 Task: Open Card Public Transportation Review in Board Brand Identity Development to Workspace Grant Writing and add a team member Softage.2@softage.net, a label Yellow, a checklist Confectionery, an attachment from your google drive, a color Yellow and finally, add a card description 'Conduct customer research for new service' and a comment 'Let us approach this task with a sense of creativity and innovation, looking for new and unique solutions to the challenges it presents.'. Add a start date 'Jan 02, 1900' with a due date 'Jan 09, 1900'
Action: Mouse moved to (238, 154)
Screenshot: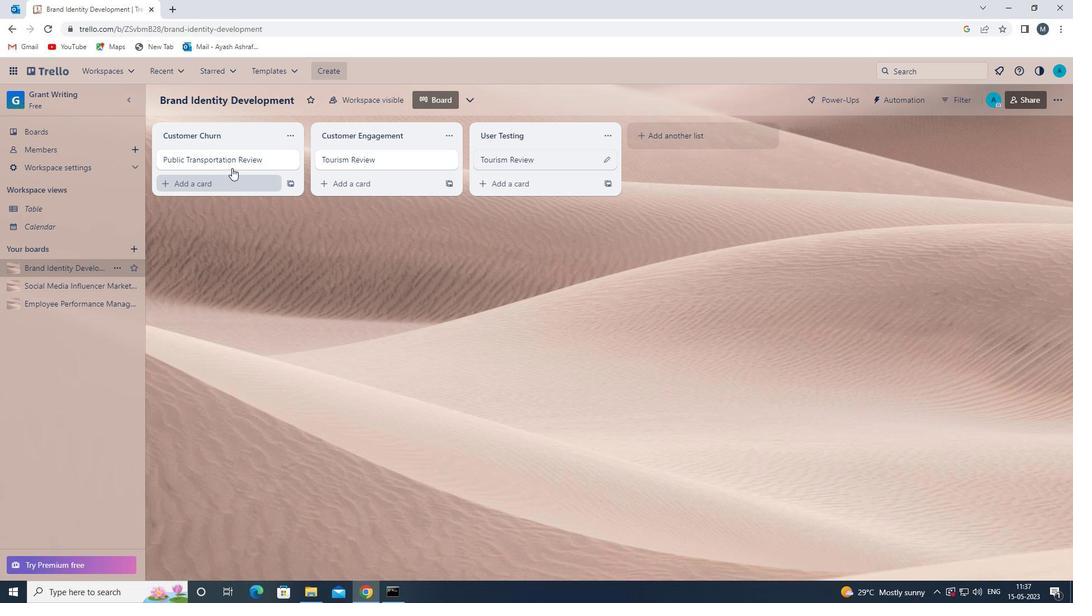 
Action: Mouse pressed left at (238, 154)
Screenshot: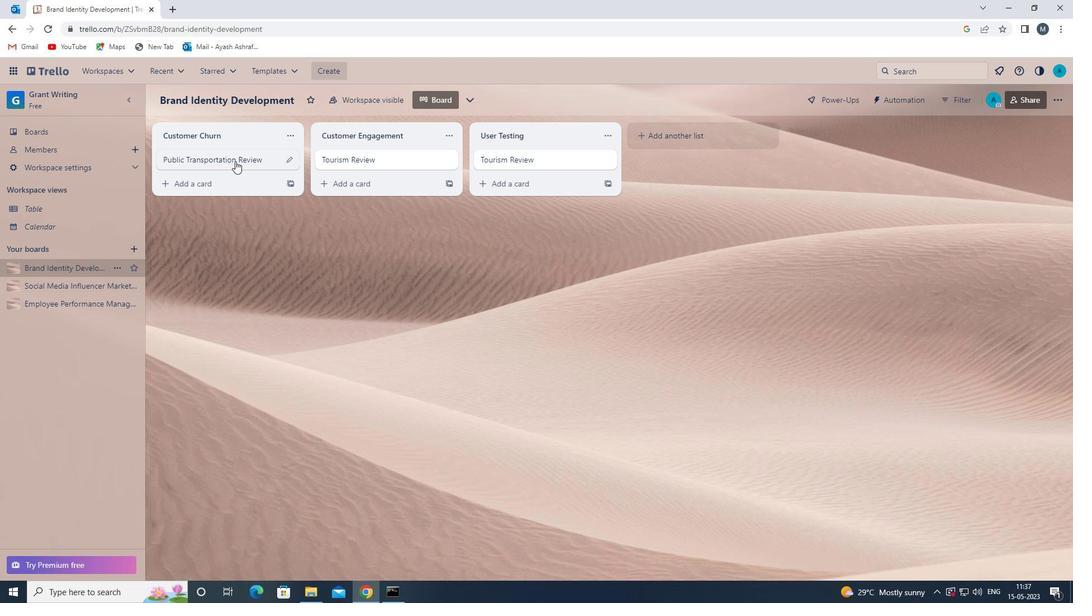 
Action: Mouse moved to (676, 162)
Screenshot: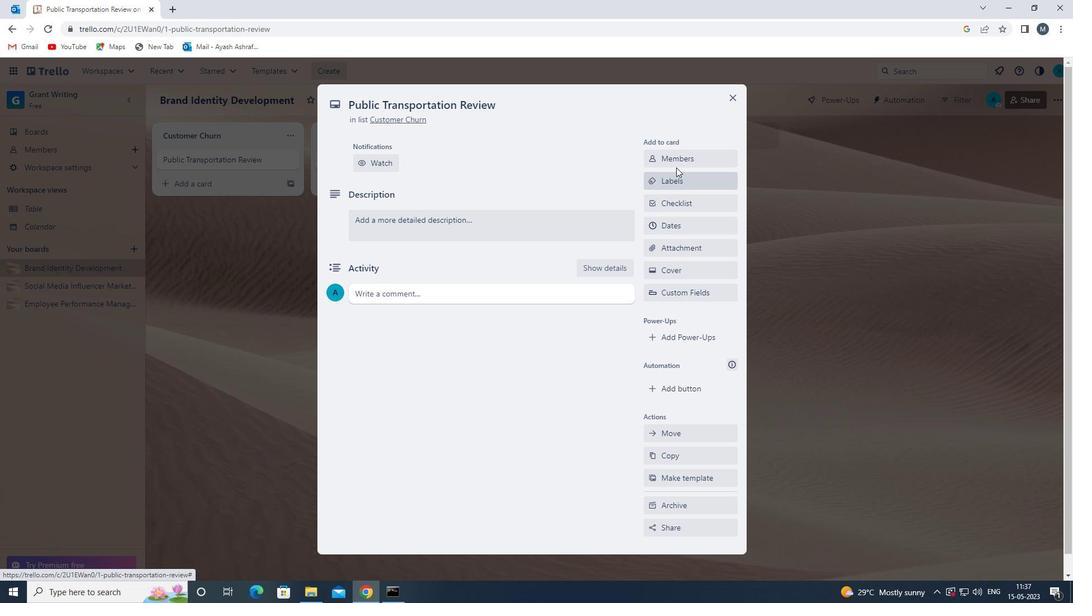 
Action: Mouse pressed left at (676, 162)
Screenshot: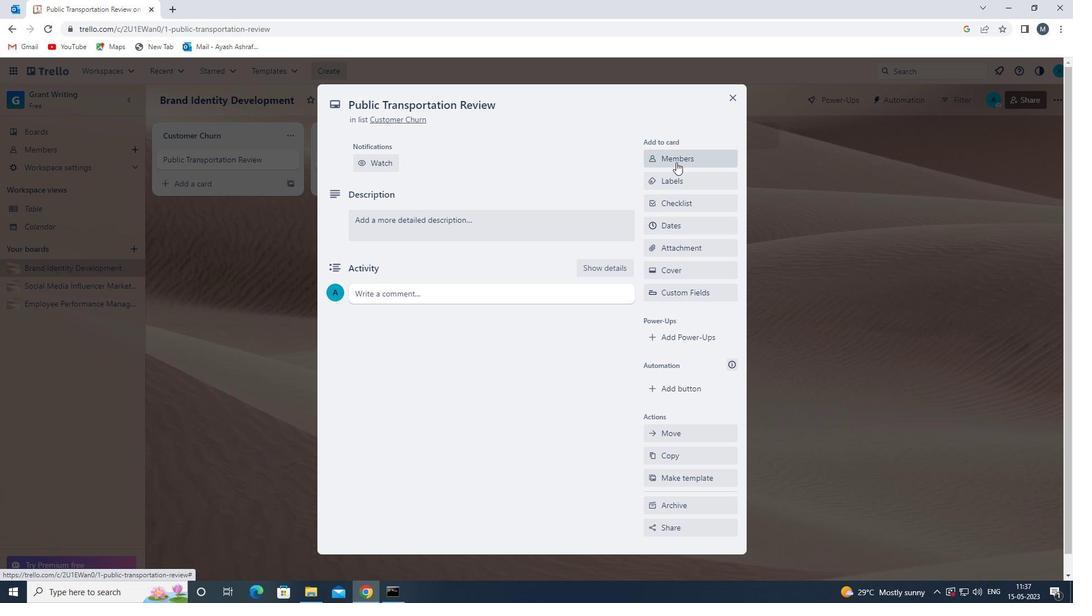 
Action: Key pressed s
Screenshot: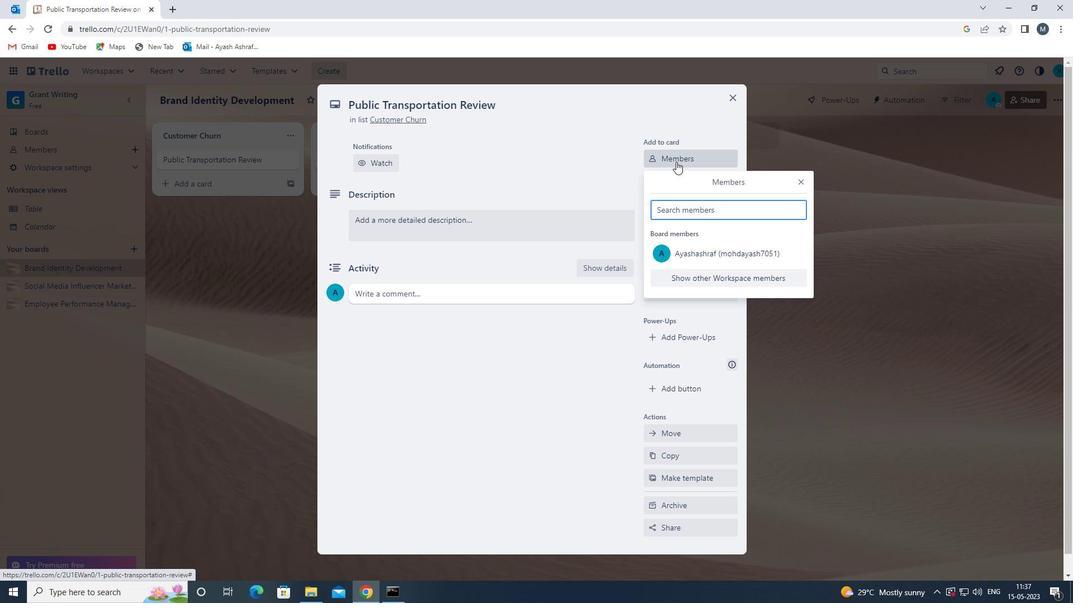 
Action: Mouse moved to (705, 340)
Screenshot: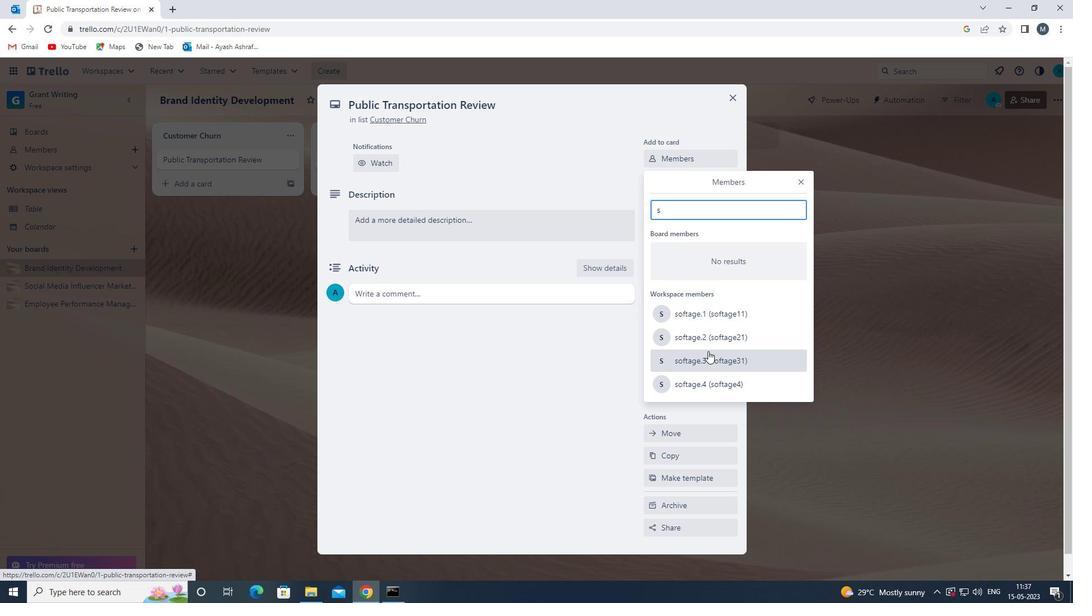 
Action: Mouse pressed left at (705, 340)
Screenshot: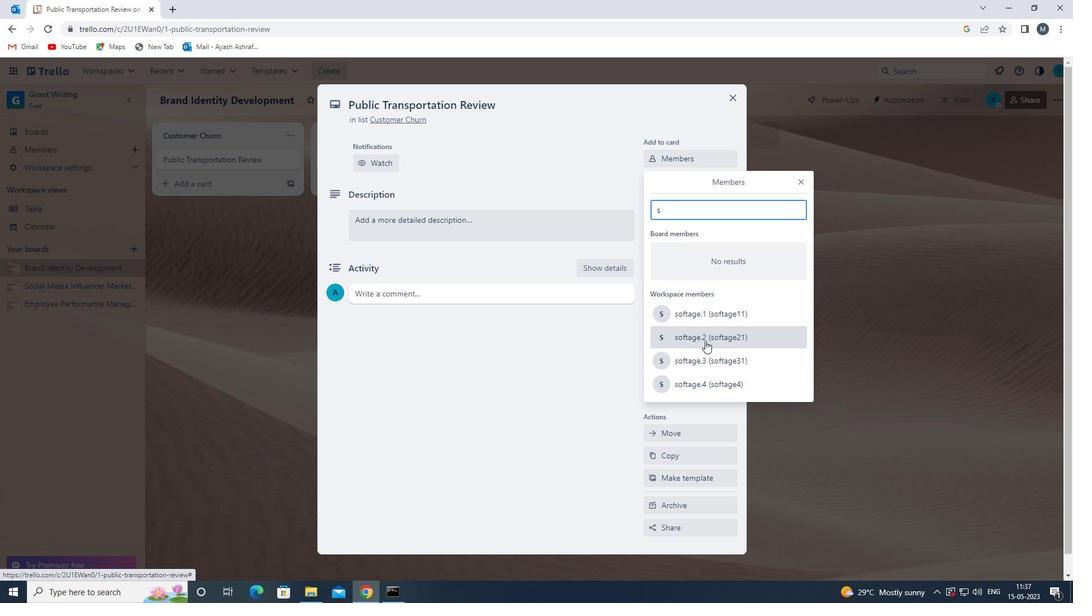 
Action: Mouse moved to (798, 179)
Screenshot: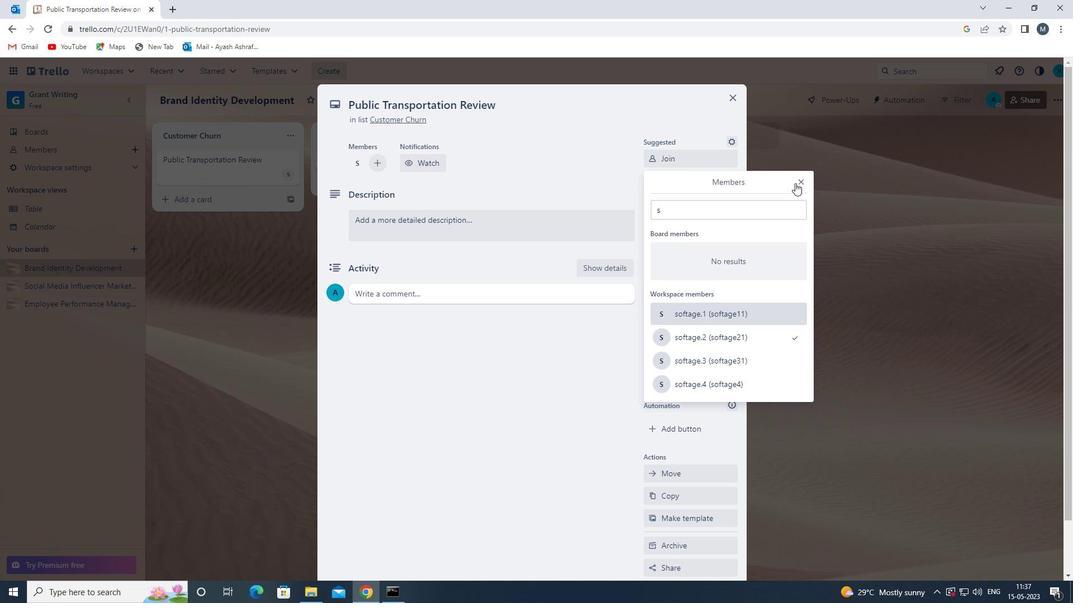
Action: Mouse pressed left at (798, 179)
Screenshot: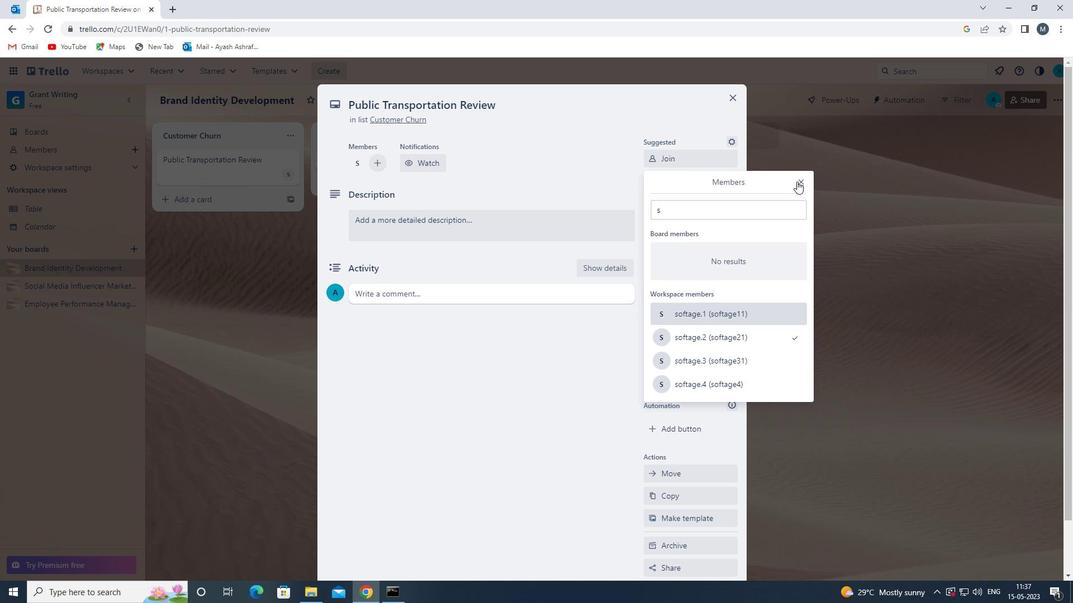 
Action: Mouse moved to (692, 225)
Screenshot: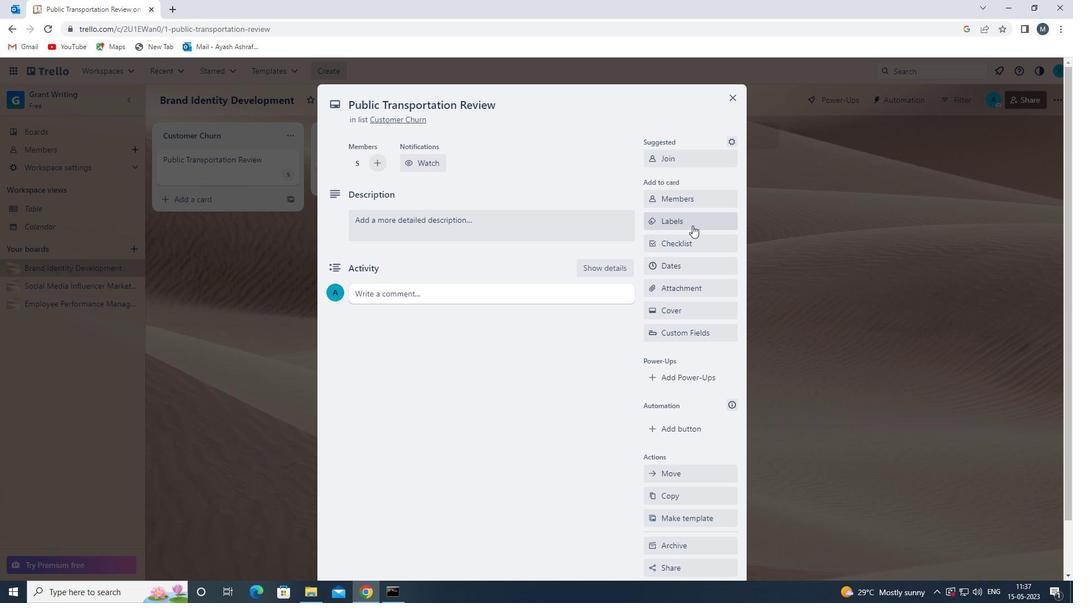 
Action: Mouse pressed left at (692, 225)
Screenshot: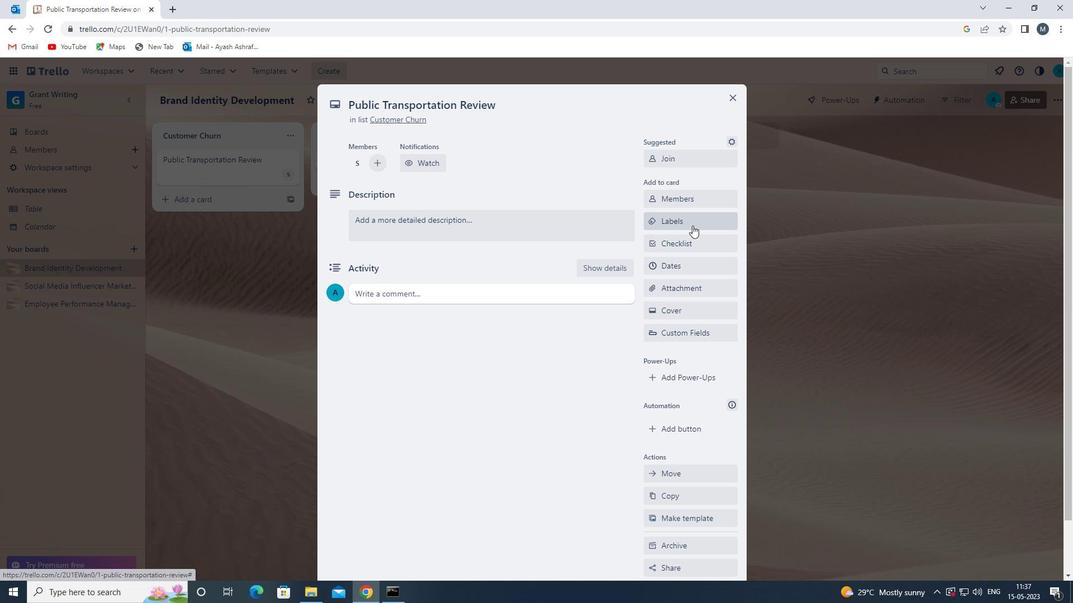 
Action: Mouse moved to (710, 330)
Screenshot: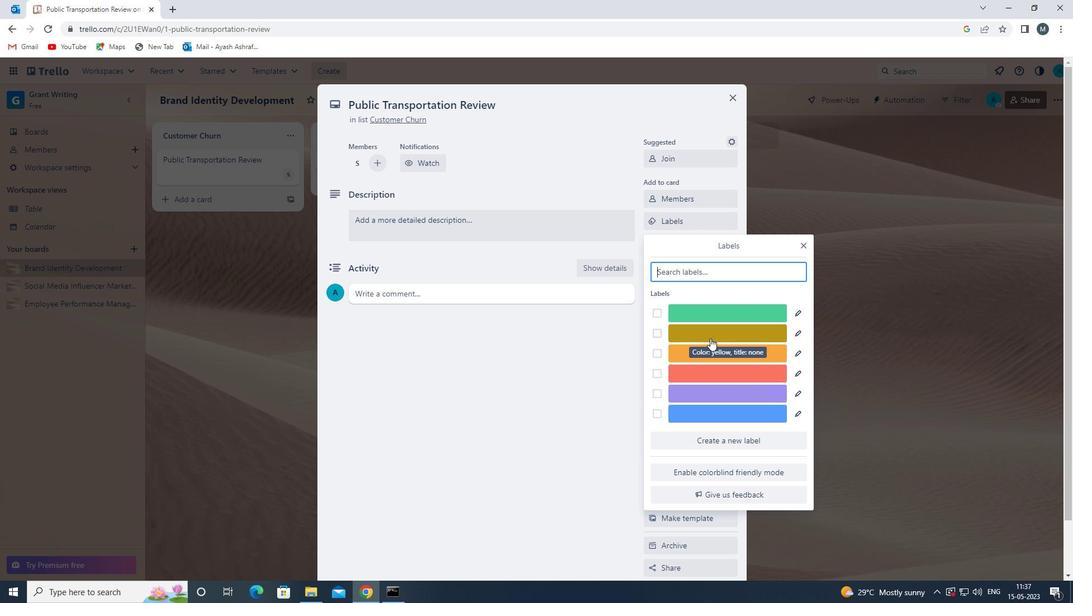
Action: Mouse pressed left at (710, 330)
Screenshot: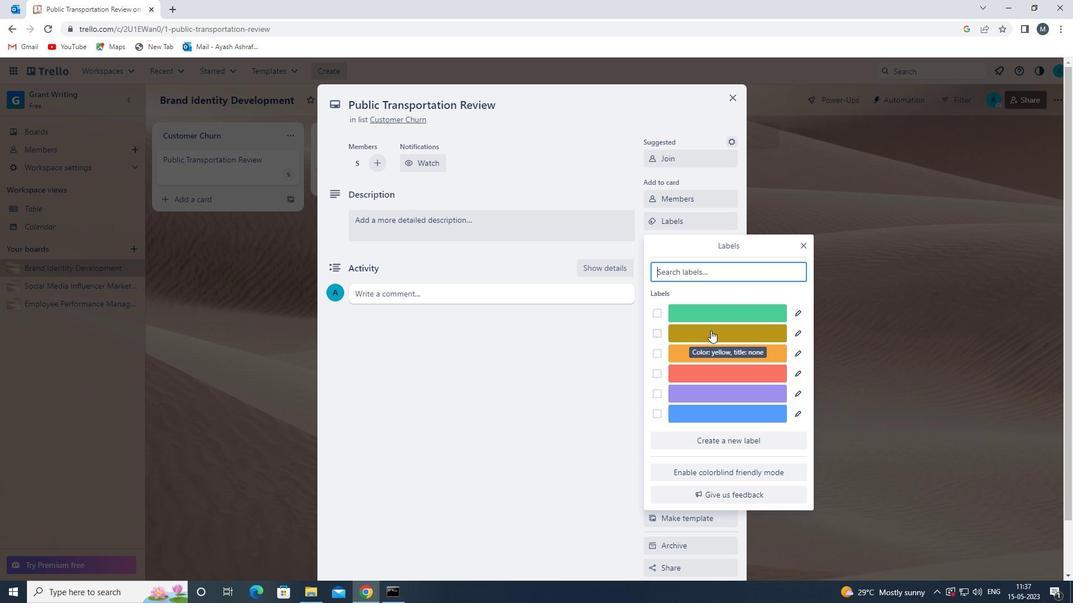 
Action: Mouse moved to (807, 247)
Screenshot: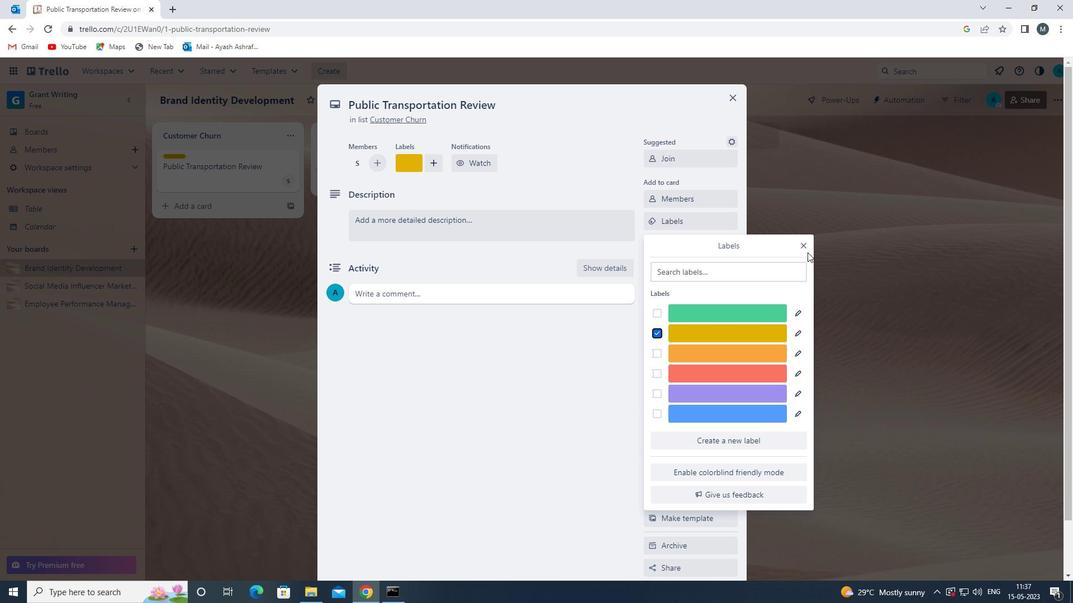
Action: Mouse pressed left at (807, 247)
Screenshot: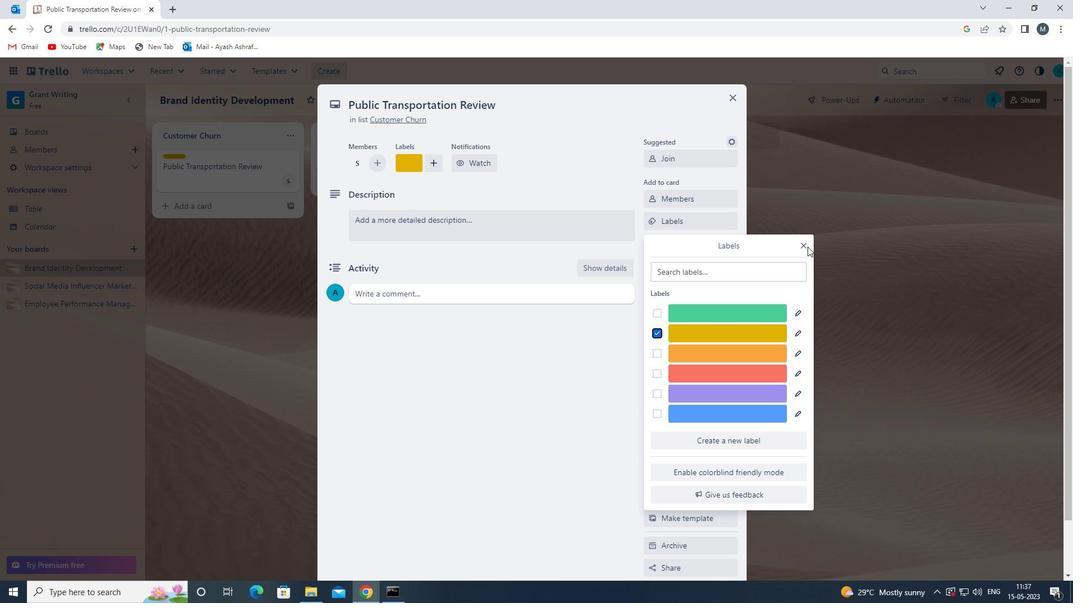 
Action: Mouse moved to (802, 247)
Screenshot: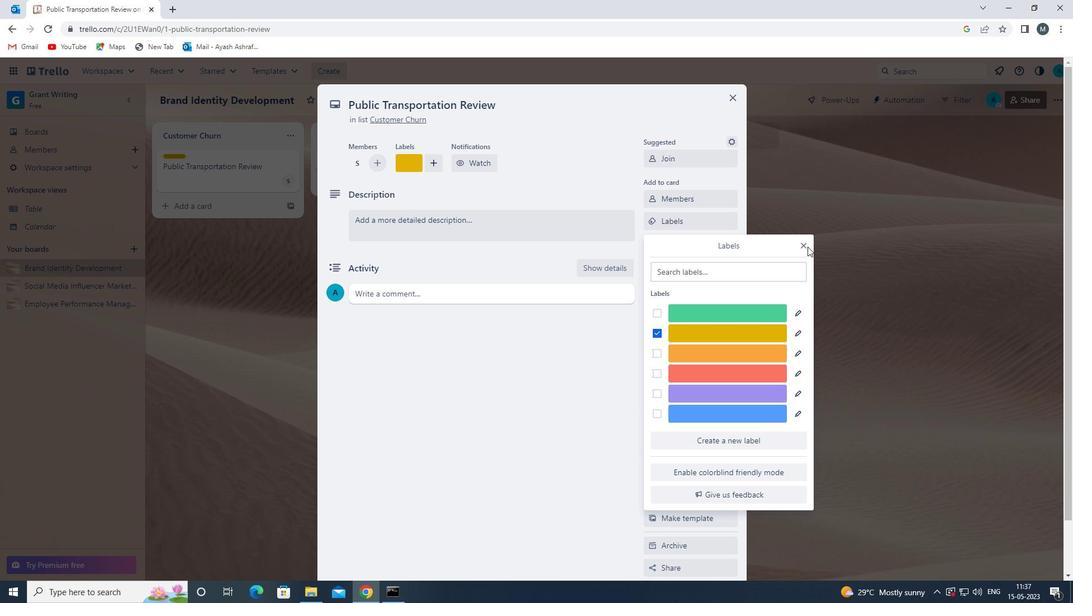 
Action: Mouse pressed left at (802, 247)
Screenshot: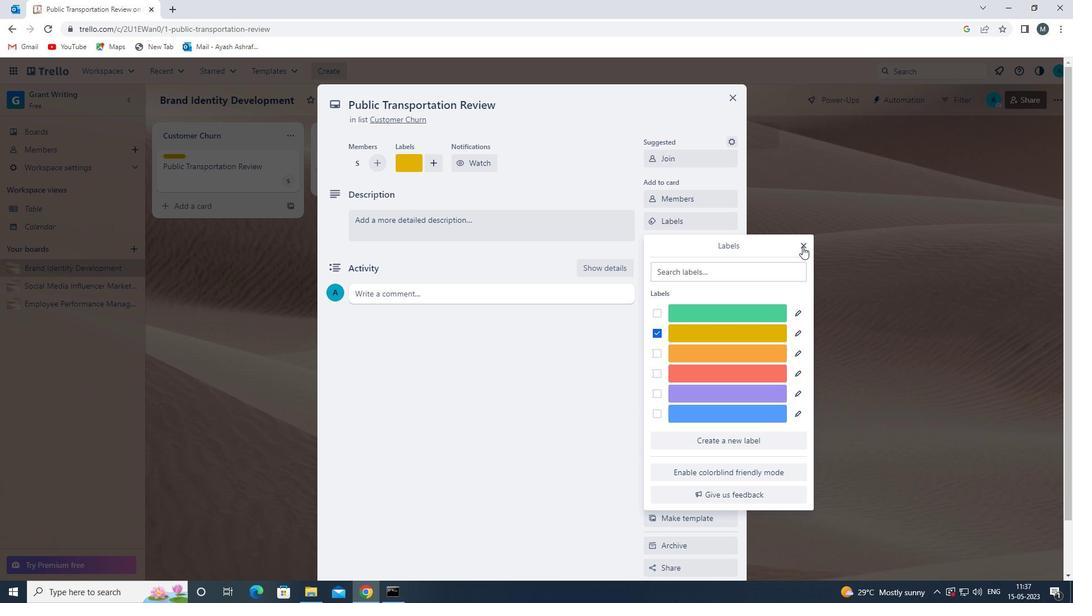 
Action: Mouse moved to (668, 247)
Screenshot: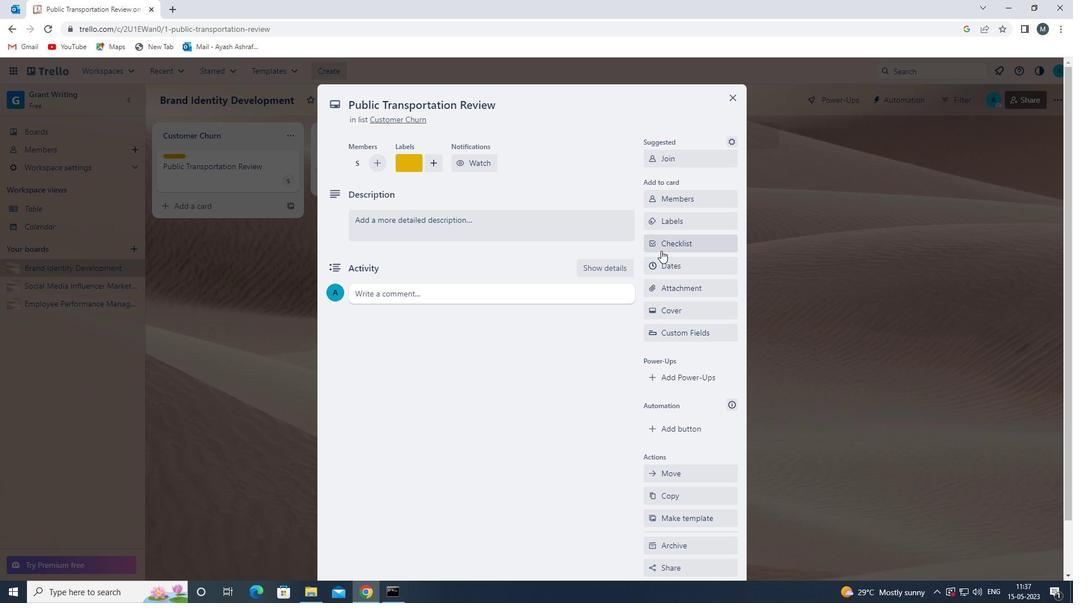 
Action: Mouse pressed left at (668, 247)
Screenshot: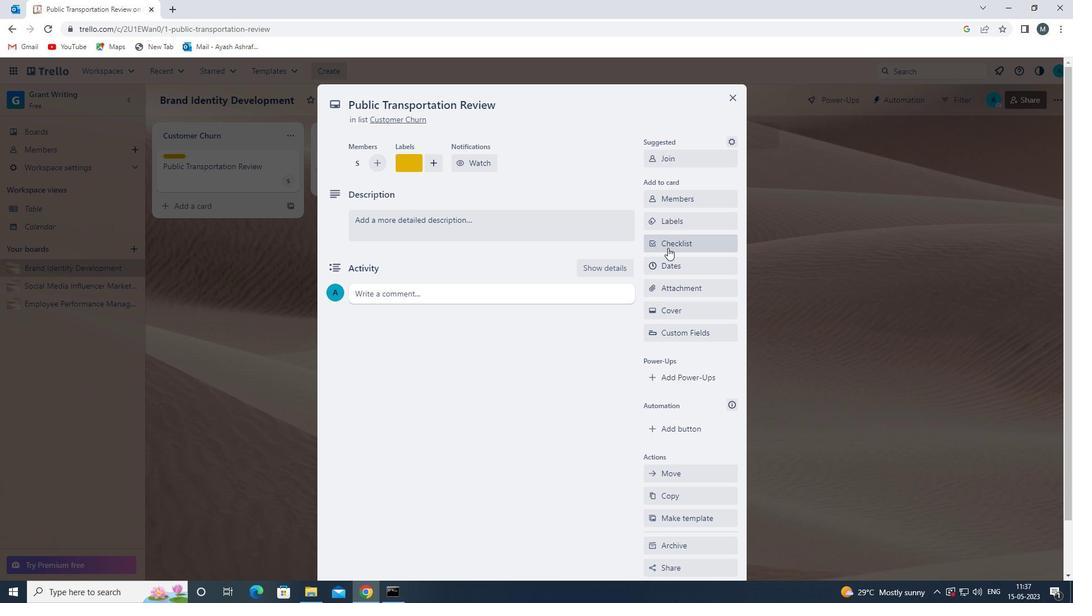 
Action: Key pressed <Key.shift><Key.shift><Key.shift>CONFECTIONERY<Key.space>
Screenshot: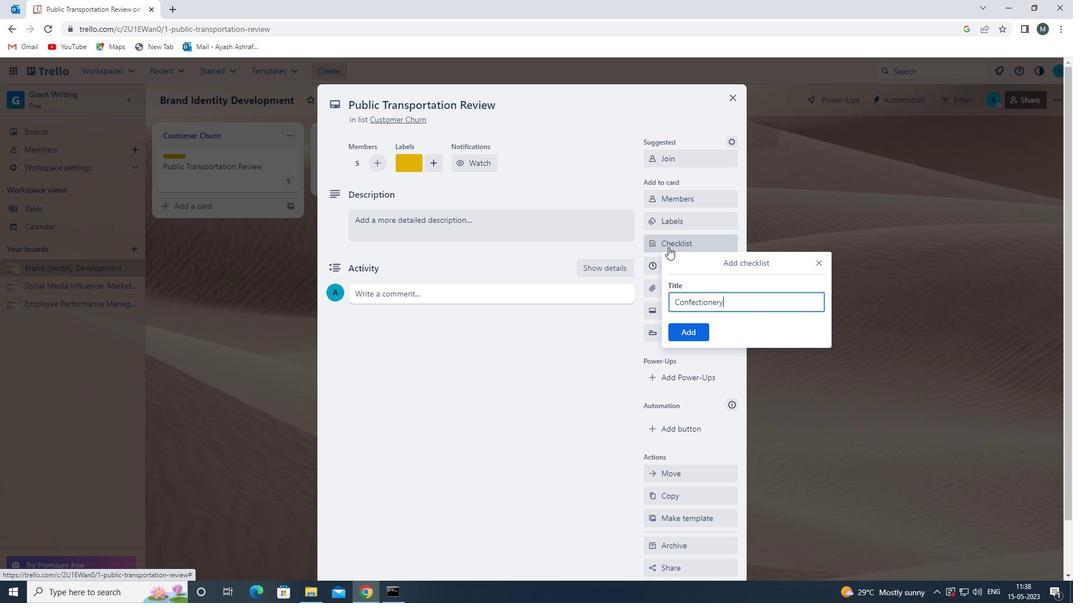 
Action: Mouse moved to (686, 336)
Screenshot: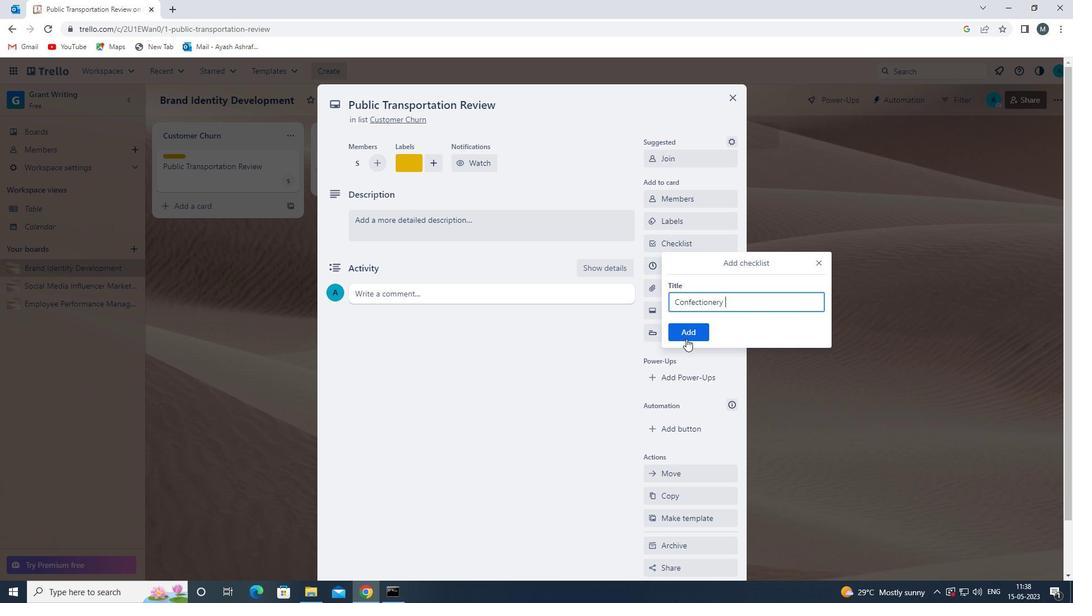
Action: Mouse pressed left at (686, 336)
Screenshot: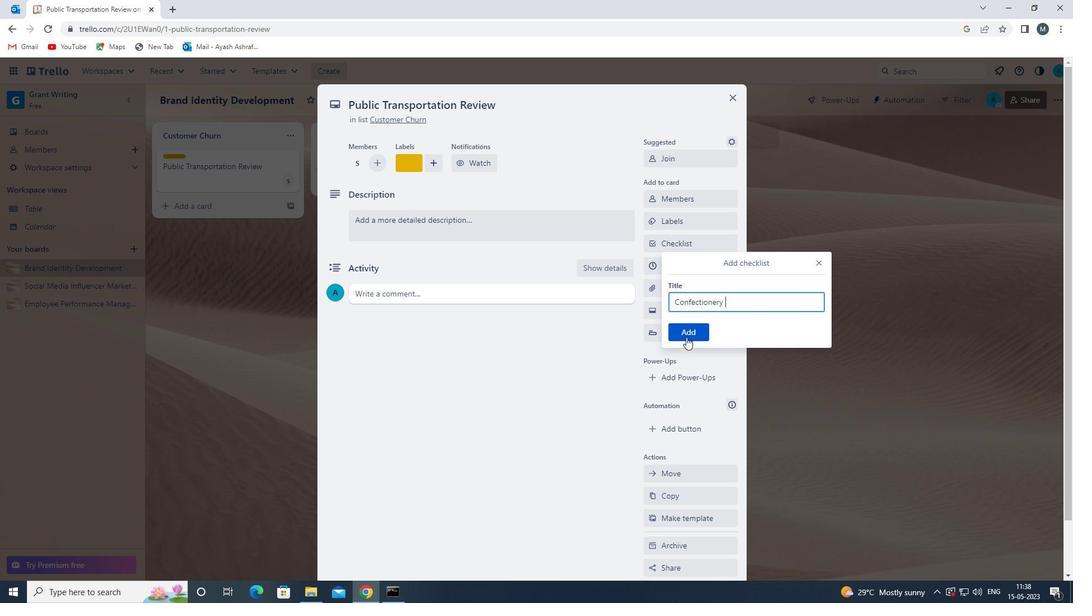 
Action: Mouse moved to (681, 289)
Screenshot: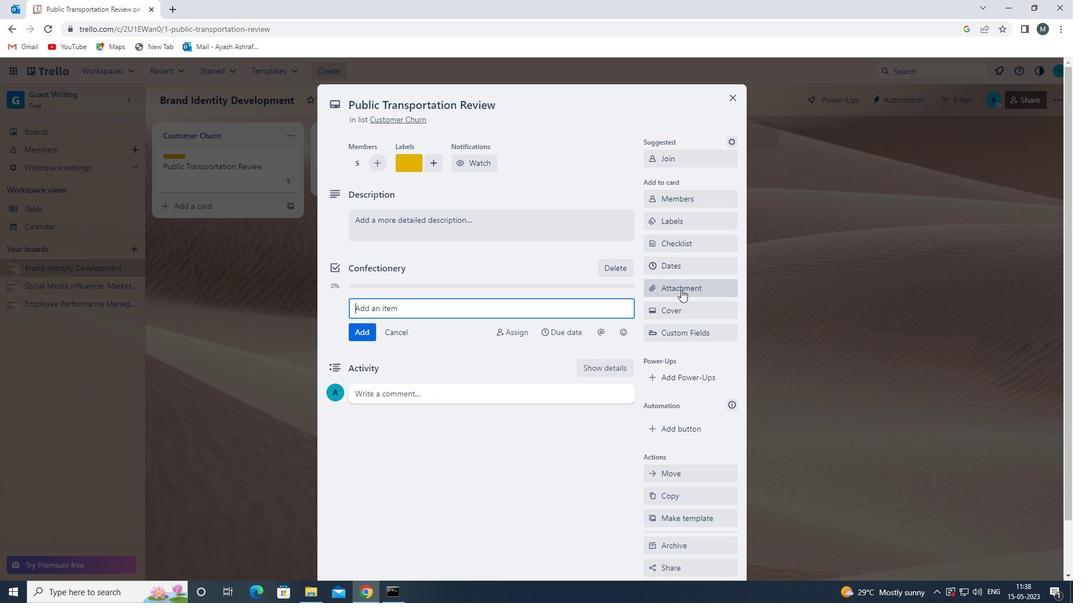 
Action: Mouse pressed left at (681, 289)
Screenshot: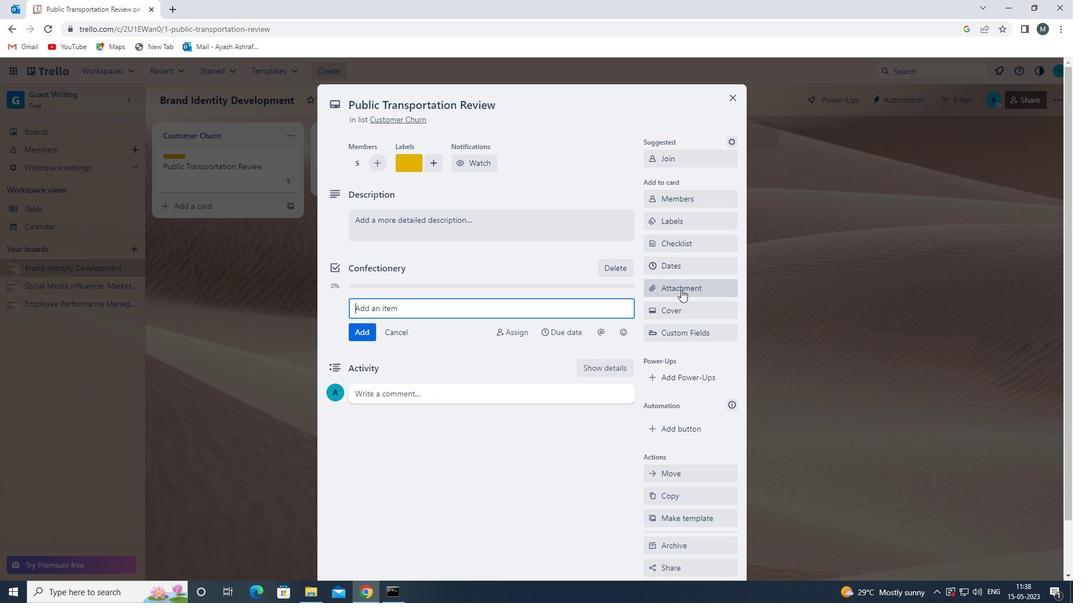 
Action: Mouse moved to (695, 380)
Screenshot: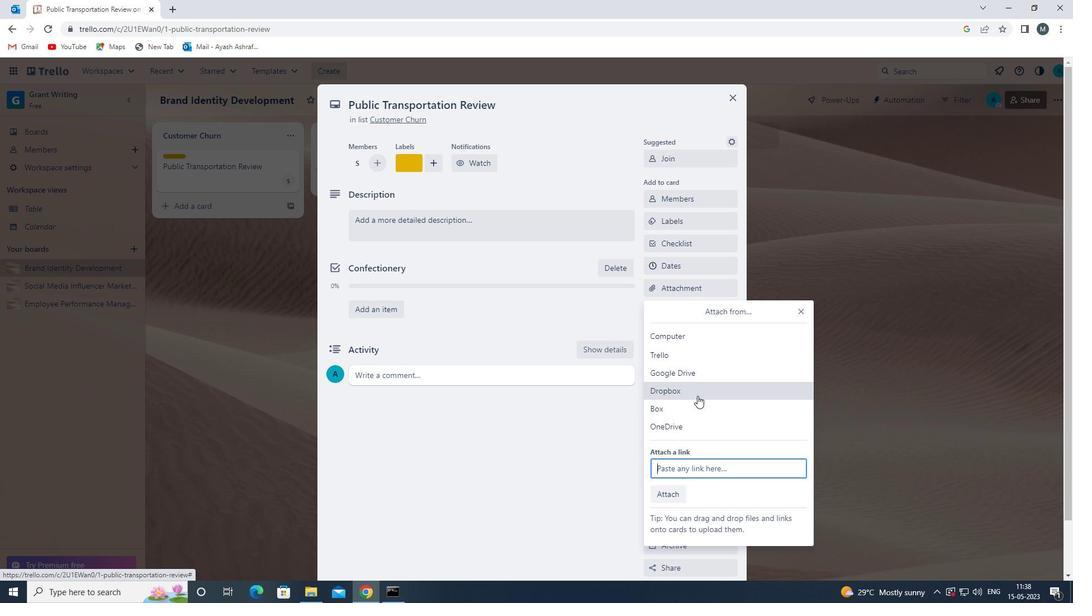 
Action: Mouse pressed left at (695, 380)
Screenshot: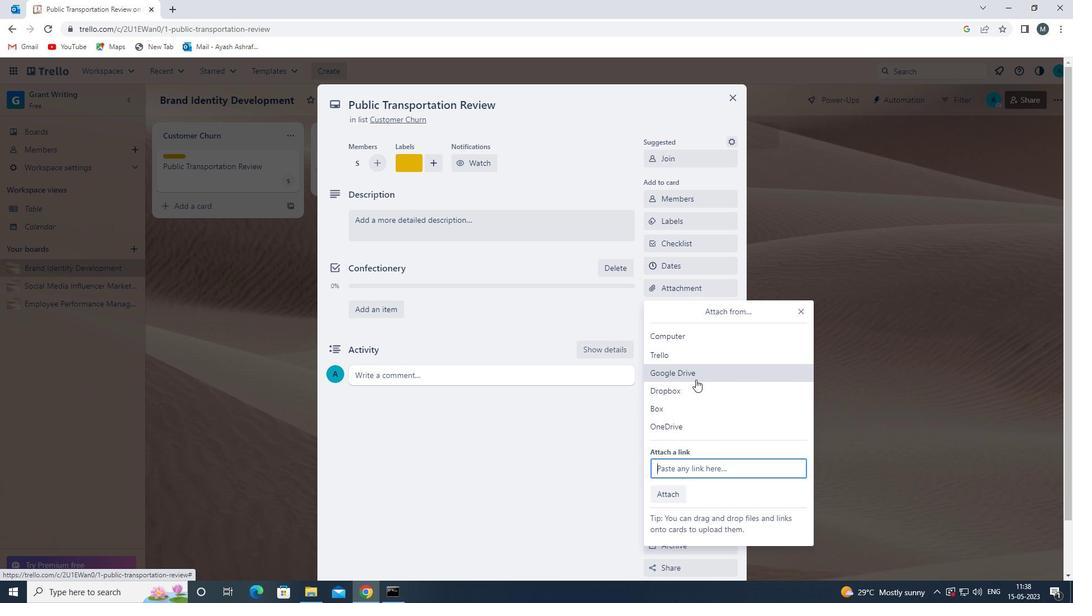 
Action: Mouse moved to (304, 285)
Screenshot: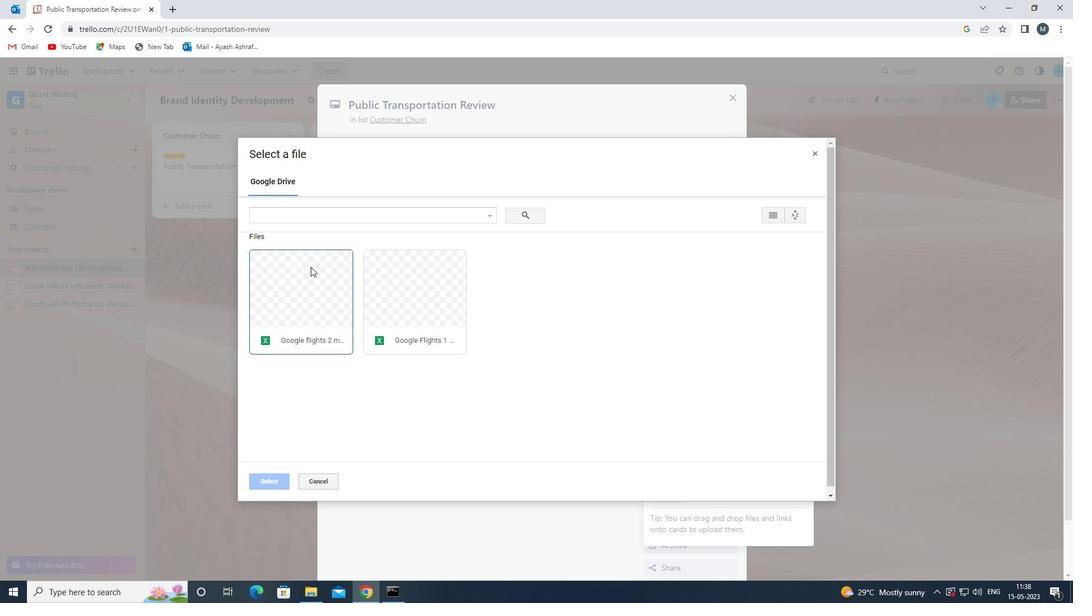 
Action: Mouse pressed left at (304, 285)
Screenshot: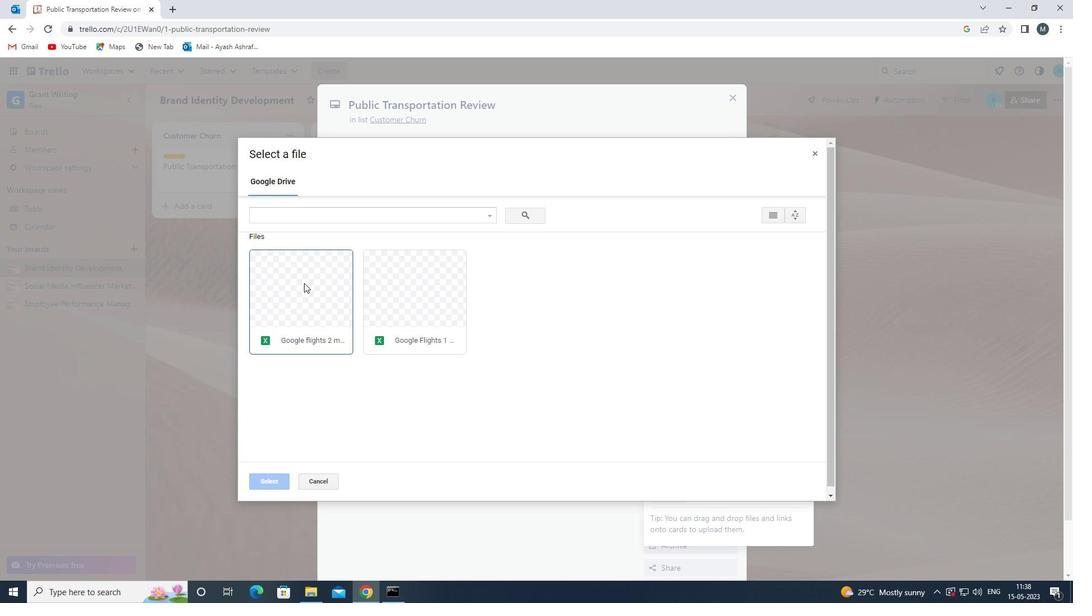 
Action: Mouse moved to (275, 482)
Screenshot: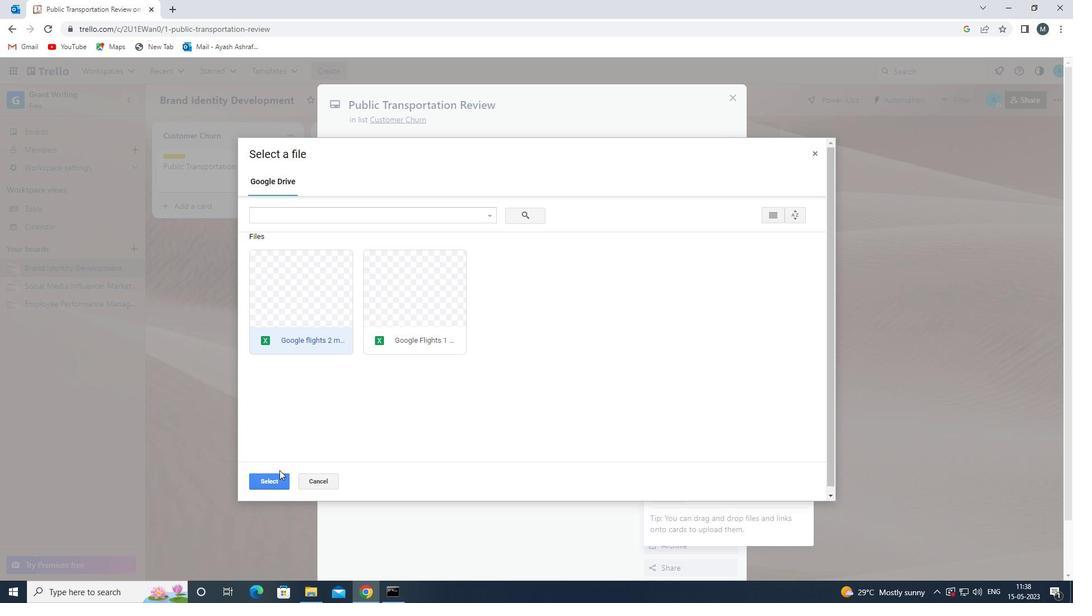 
Action: Mouse pressed left at (275, 482)
Screenshot: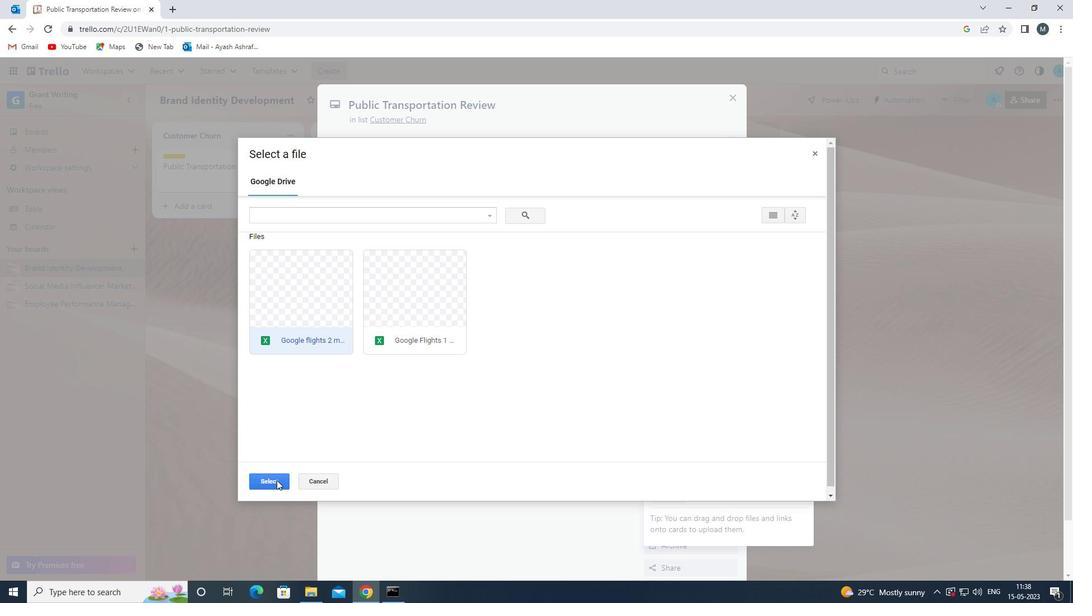 
Action: Mouse moved to (682, 312)
Screenshot: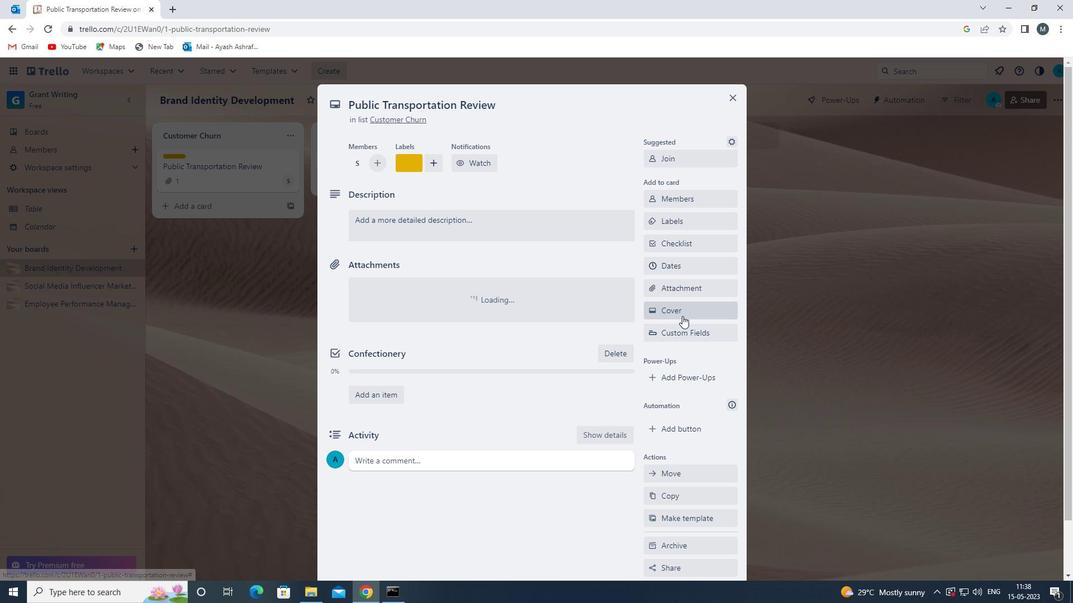 
Action: Mouse pressed left at (682, 312)
Screenshot: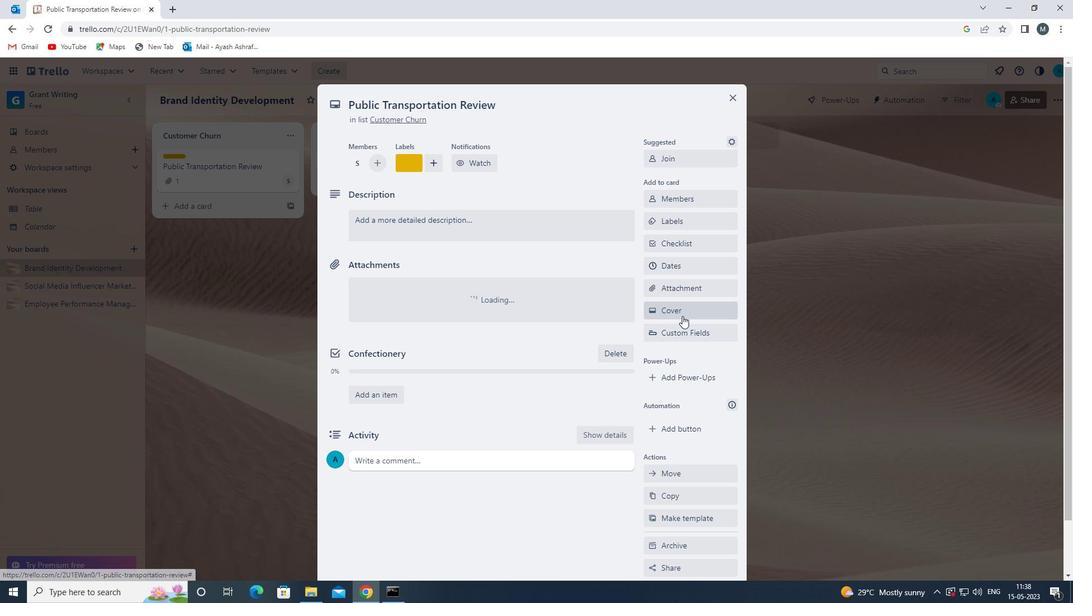 
Action: Mouse moved to (691, 355)
Screenshot: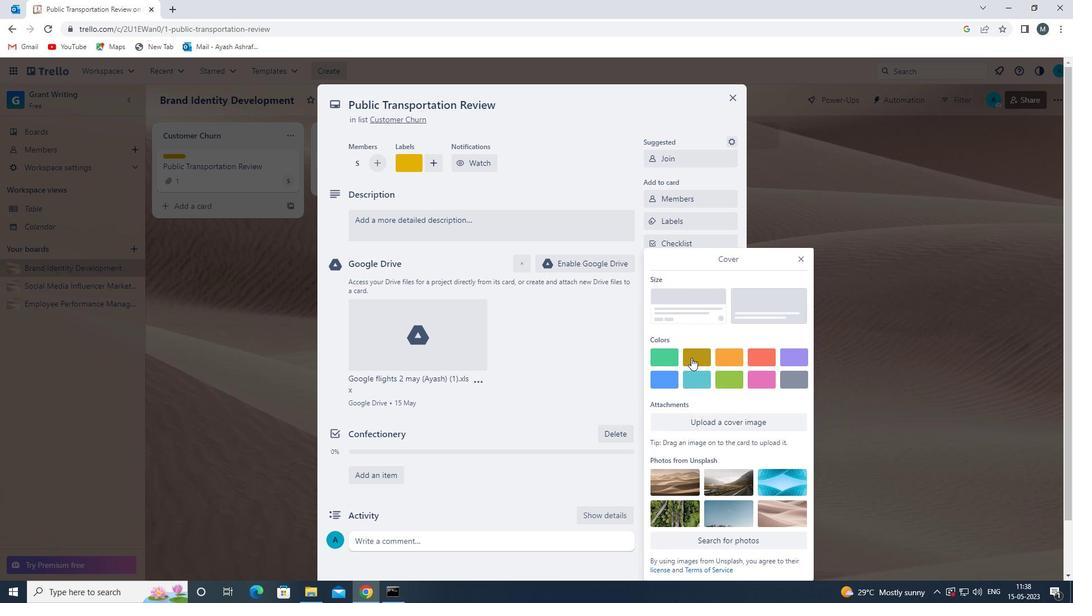 
Action: Mouse pressed left at (691, 355)
Screenshot: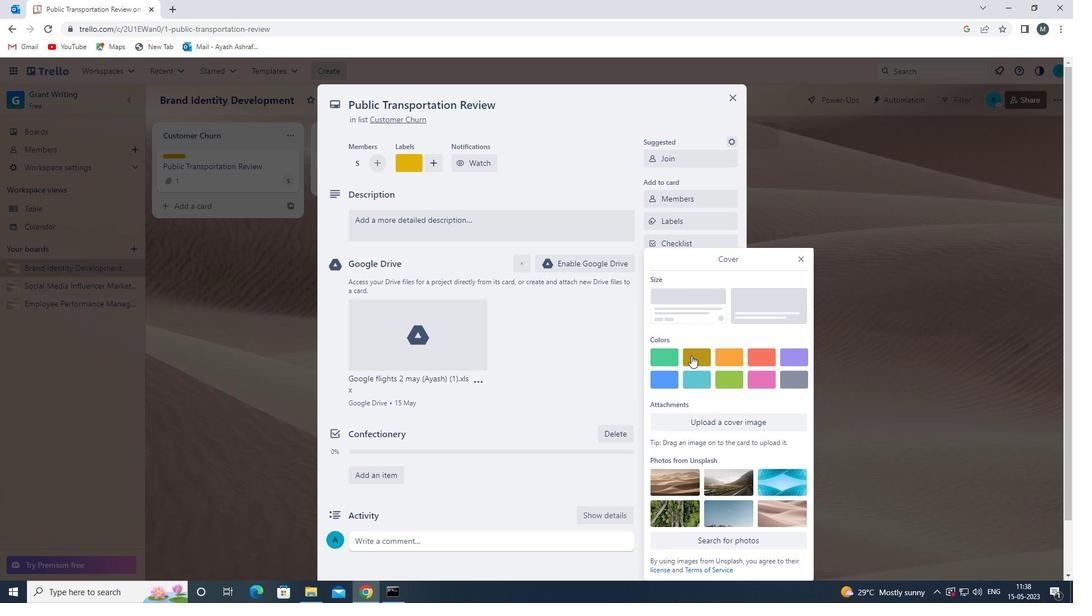 
Action: Mouse moved to (801, 239)
Screenshot: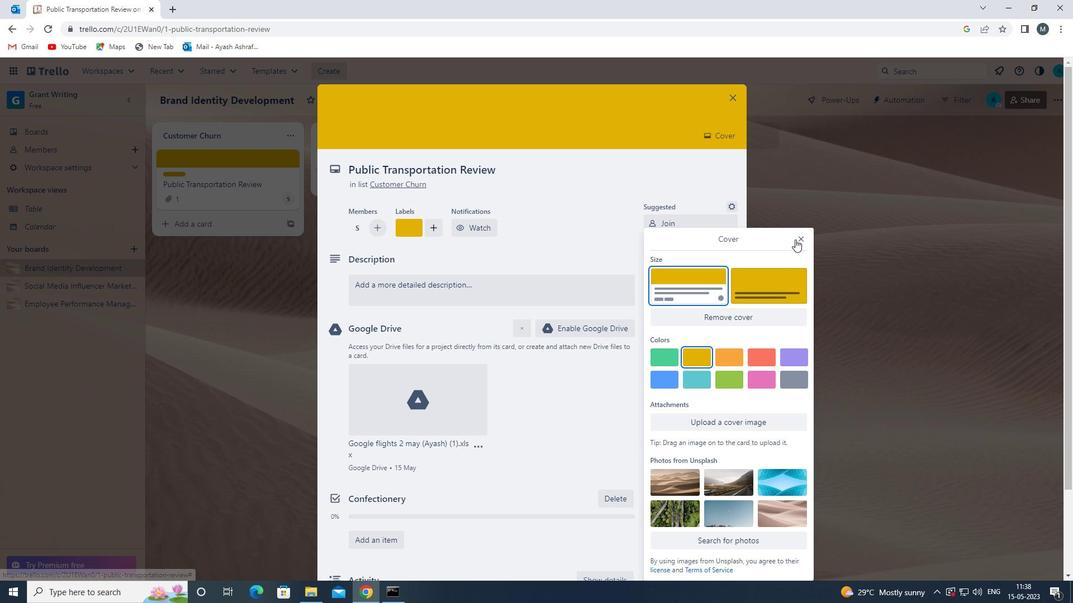 
Action: Mouse pressed left at (801, 239)
Screenshot: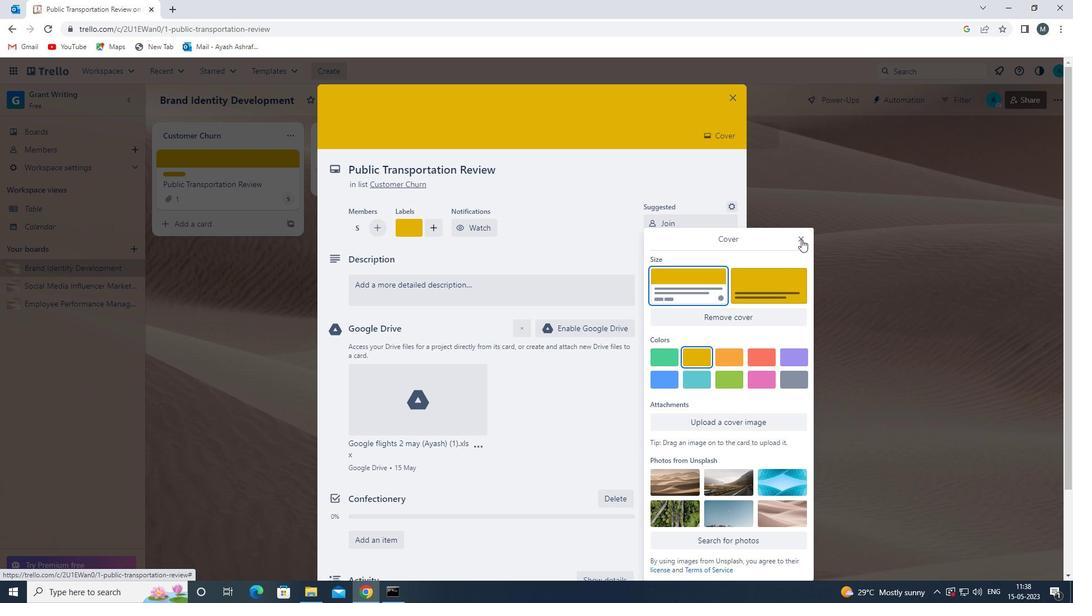 
Action: Mouse moved to (406, 287)
Screenshot: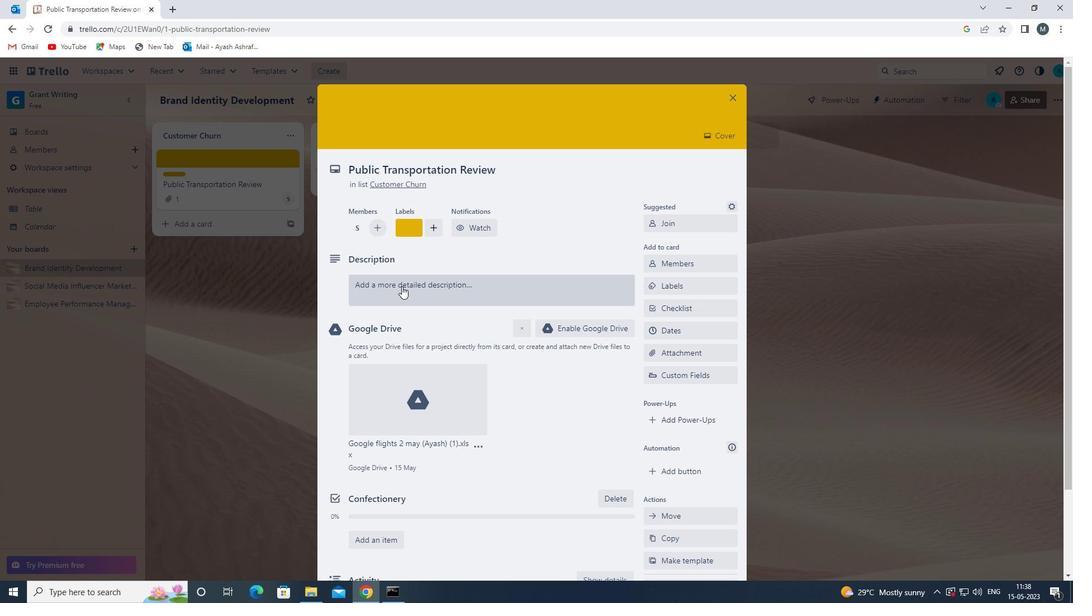 
Action: Mouse pressed left at (406, 287)
Screenshot: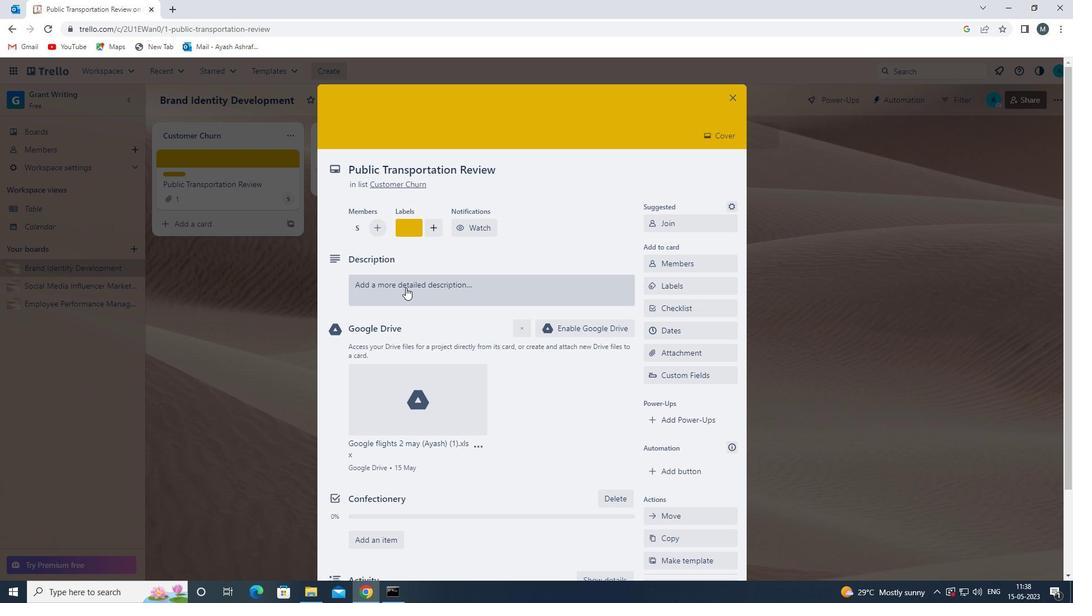 
Action: Mouse moved to (404, 331)
Screenshot: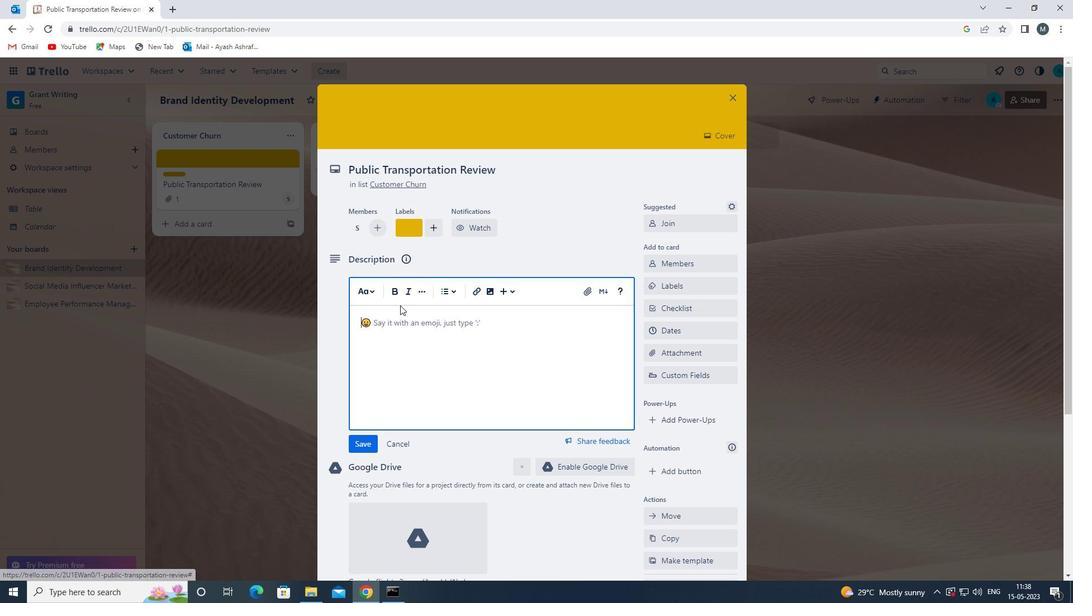 
Action: Mouse pressed left at (404, 331)
Screenshot: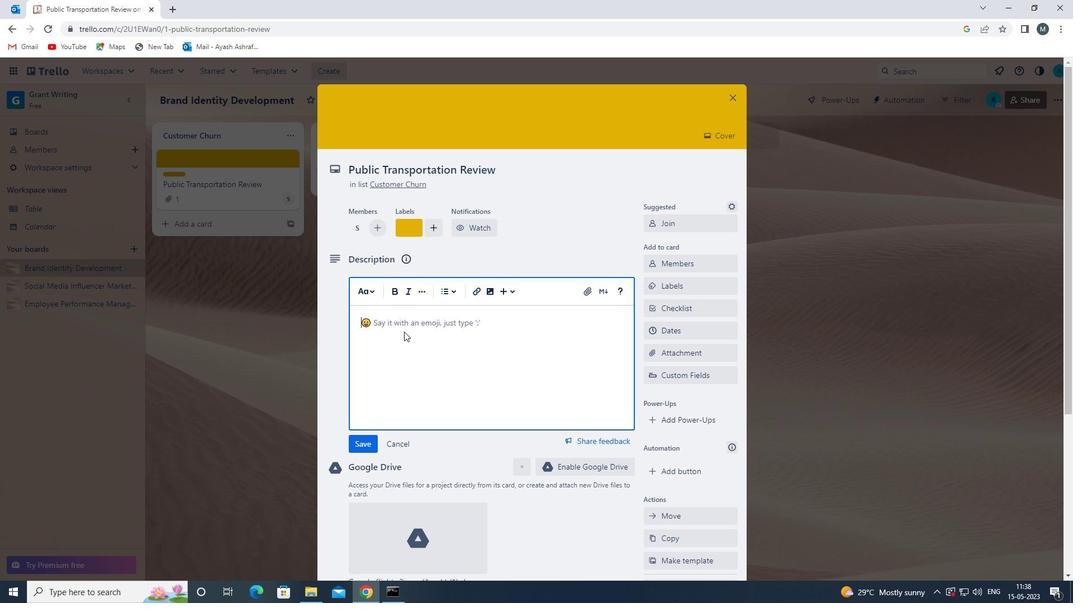 
Action: Key pressed <Key.shift>CONDUCT<Key.space>CUSTOMER<Key.space>RESEARCH<Key.space>FOR<Key.space>NEW<Key.space>SERVICE<Key.space>
Screenshot: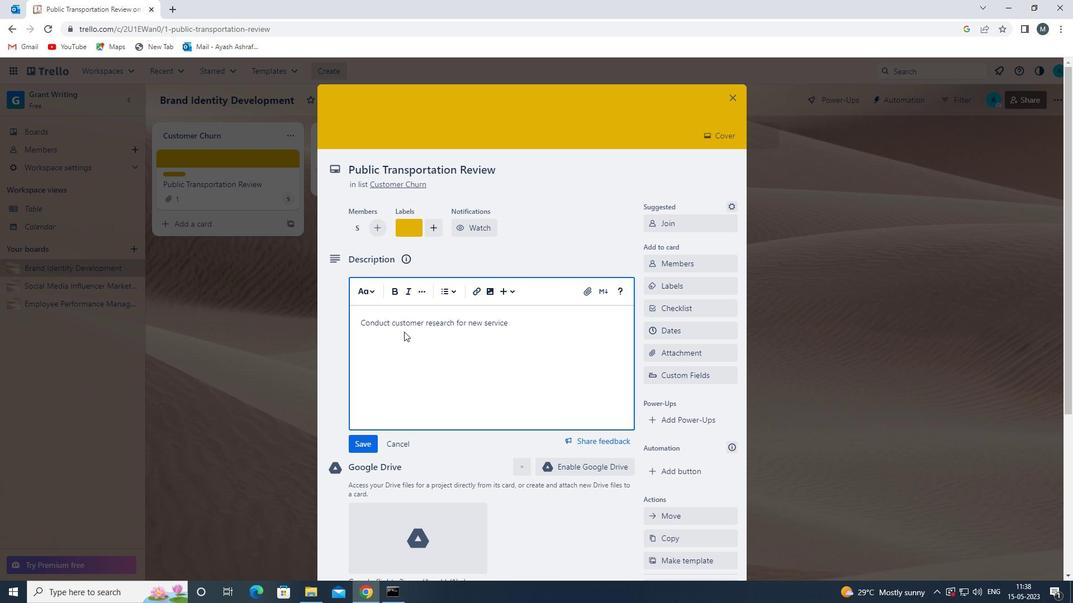 
Action: Mouse moved to (365, 443)
Screenshot: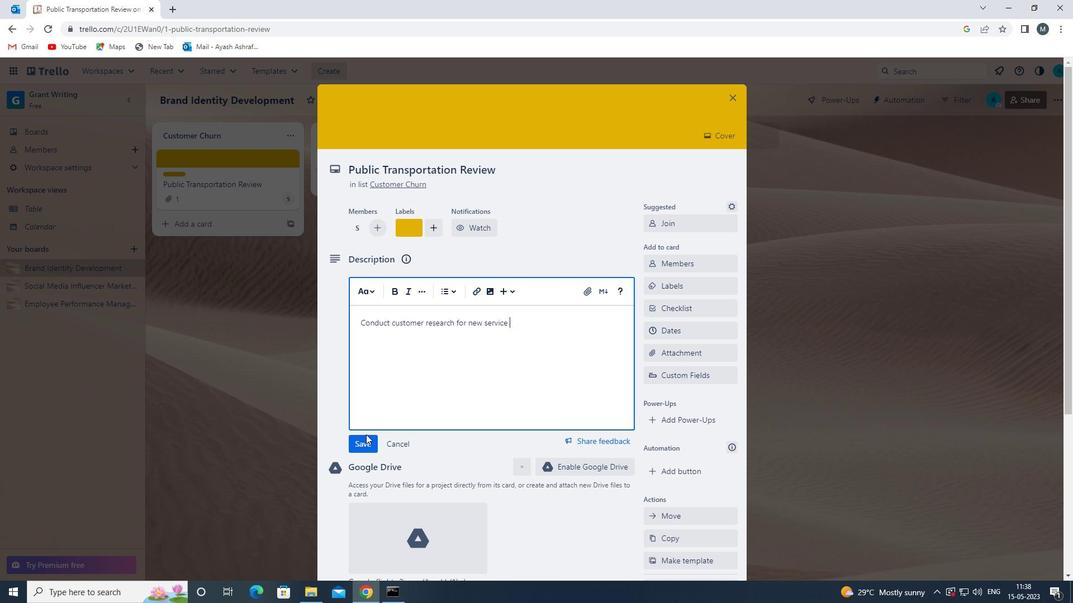 
Action: Mouse pressed left at (365, 443)
Screenshot: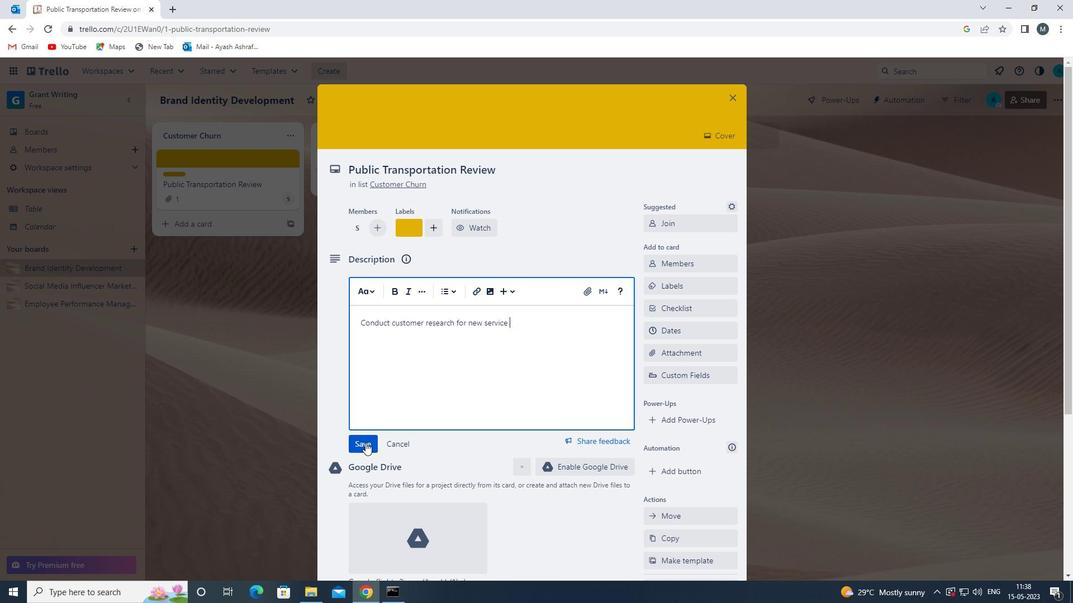 
Action: Mouse moved to (386, 390)
Screenshot: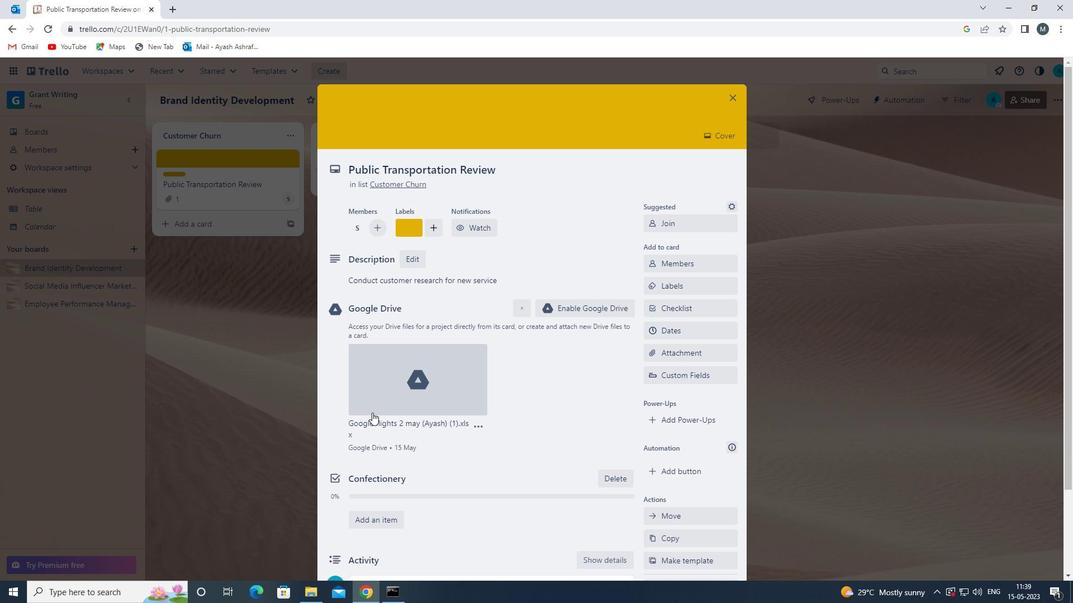 
Action: Mouse scrolled (386, 390) with delta (0, 0)
Screenshot: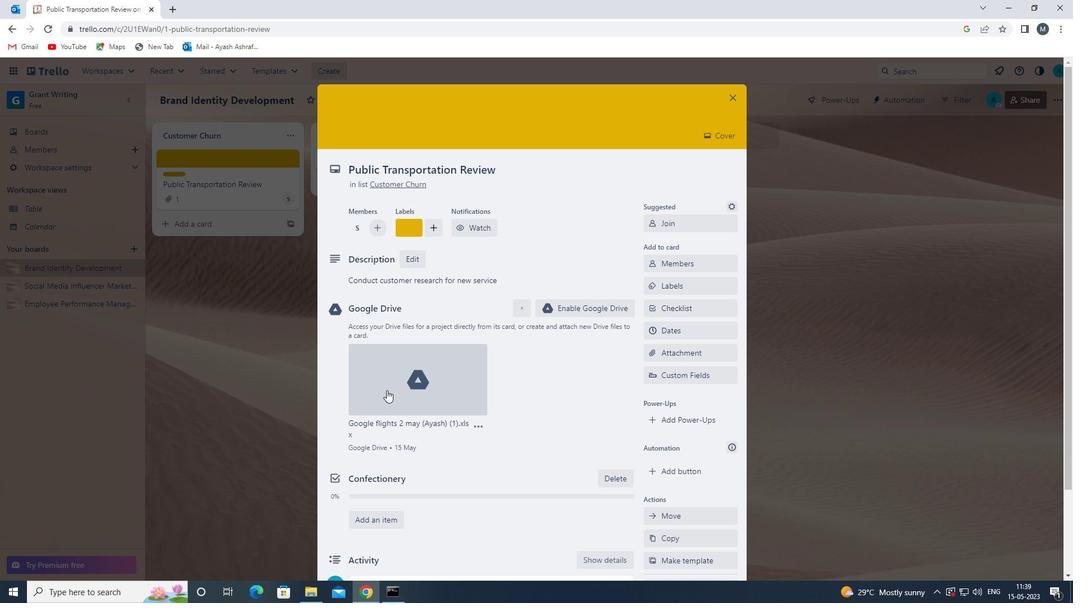 
Action: Mouse scrolled (386, 390) with delta (0, 0)
Screenshot: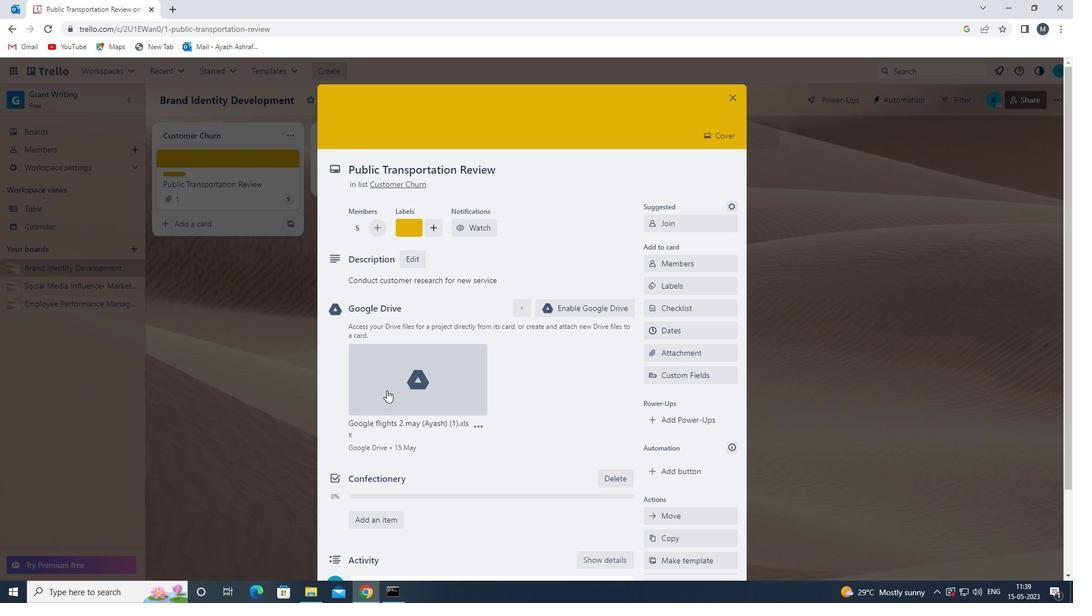 
Action: Mouse scrolled (386, 390) with delta (0, 0)
Screenshot: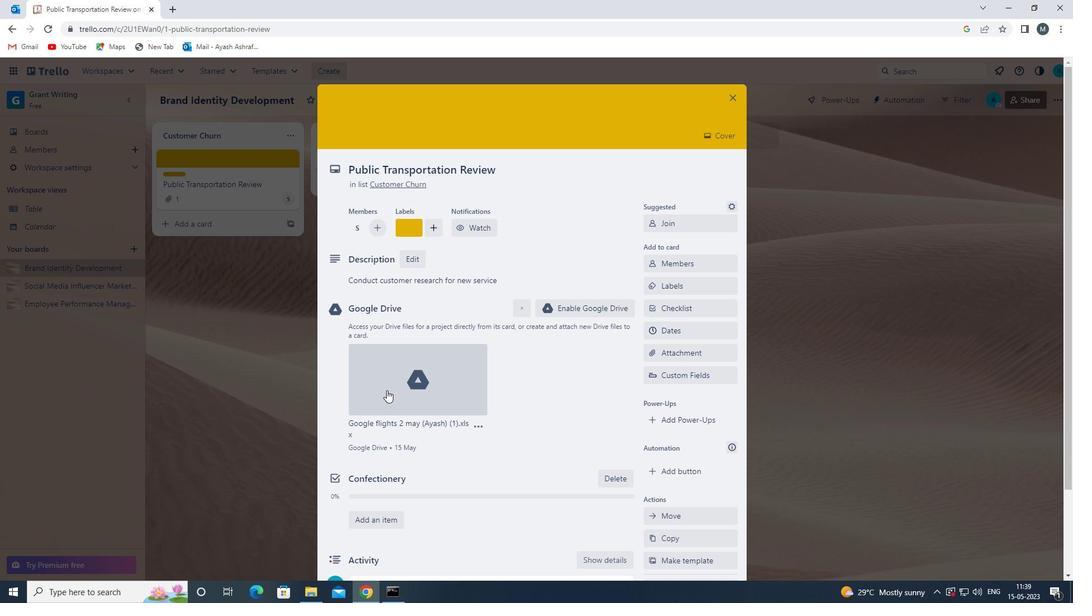 
Action: Mouse moved to (388, 484)
Screenshot: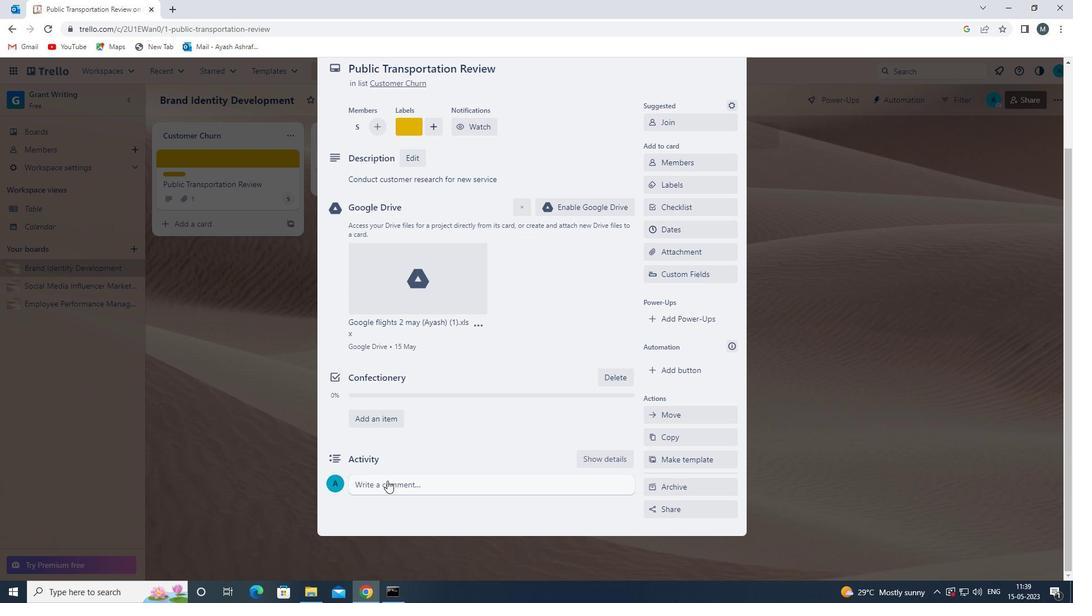 
Action: Mouse pressed left at (388, 484)
Screenshot: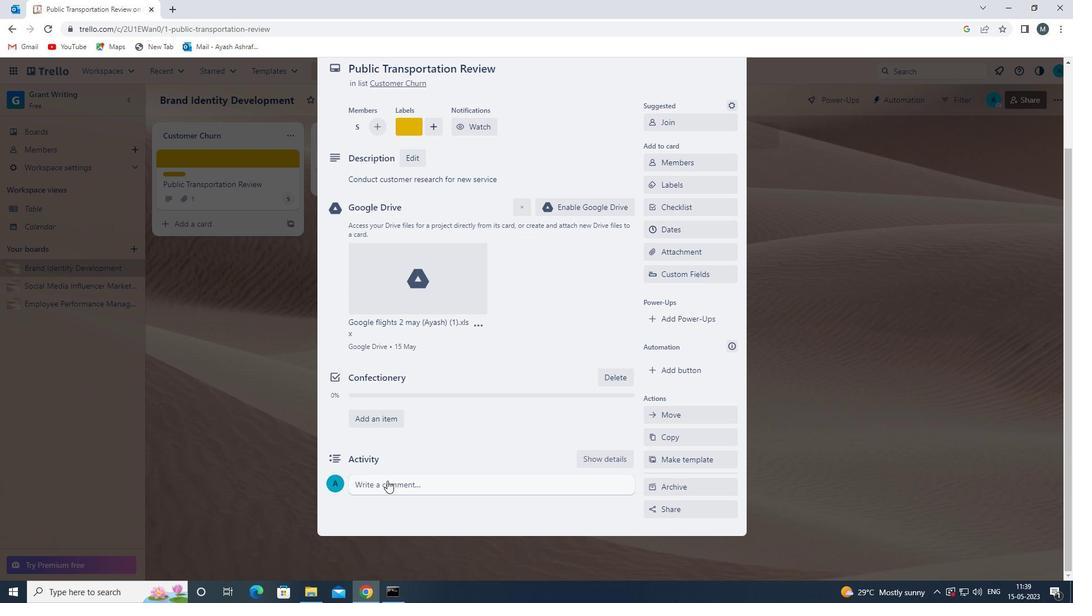 
Action: Mouse moved to (414, 448)
Screenshot: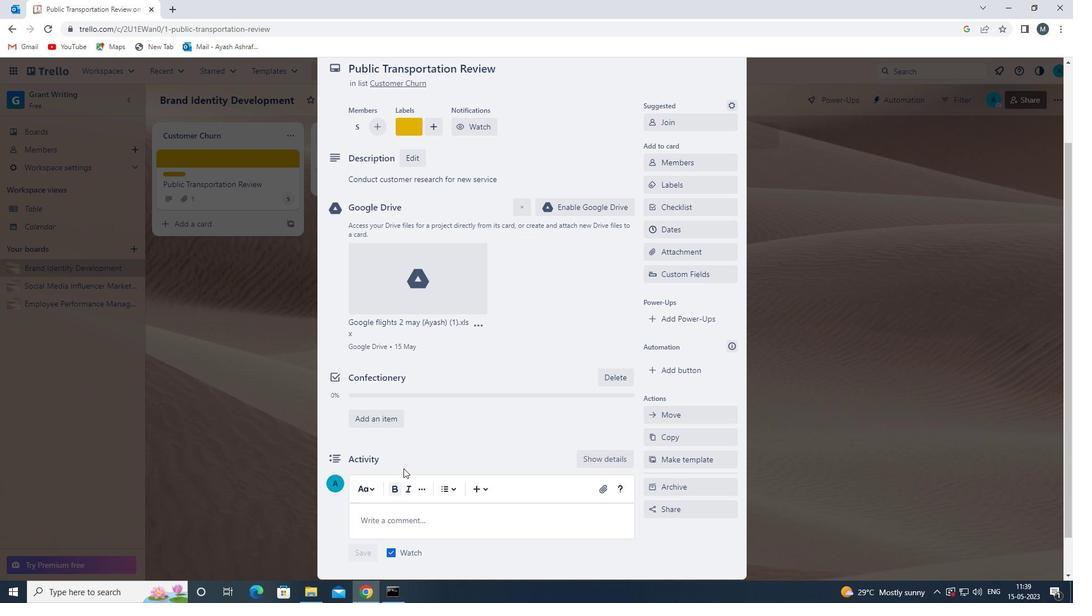 
Action: Mouse scrolled (414, 447) with delta (0, 0)
Screenshot: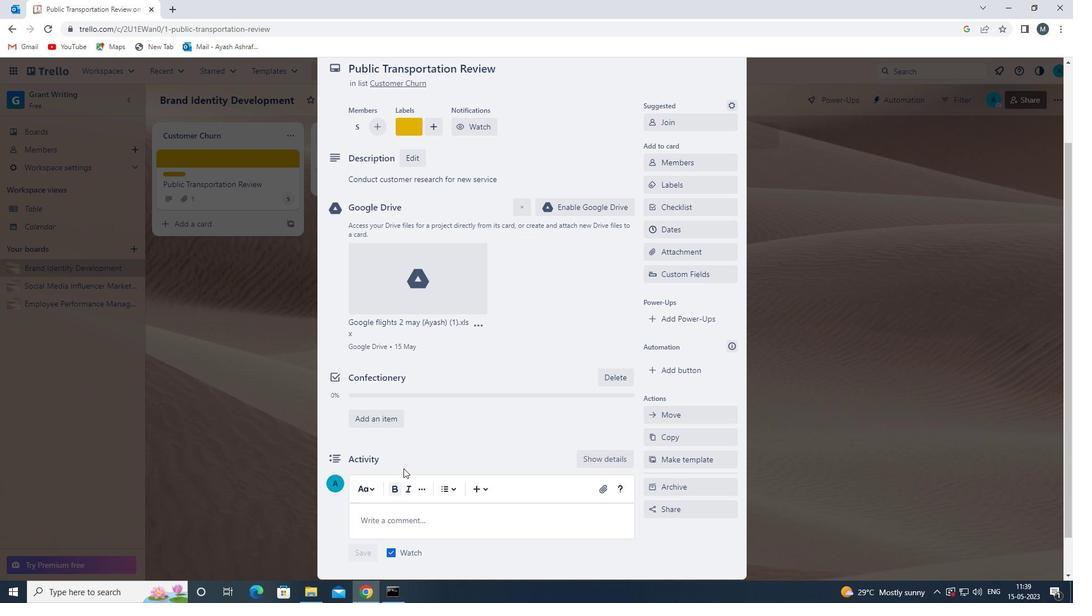 
Action: Mouse scrolled (414, 447) with delta (0, 0)
Screenshot: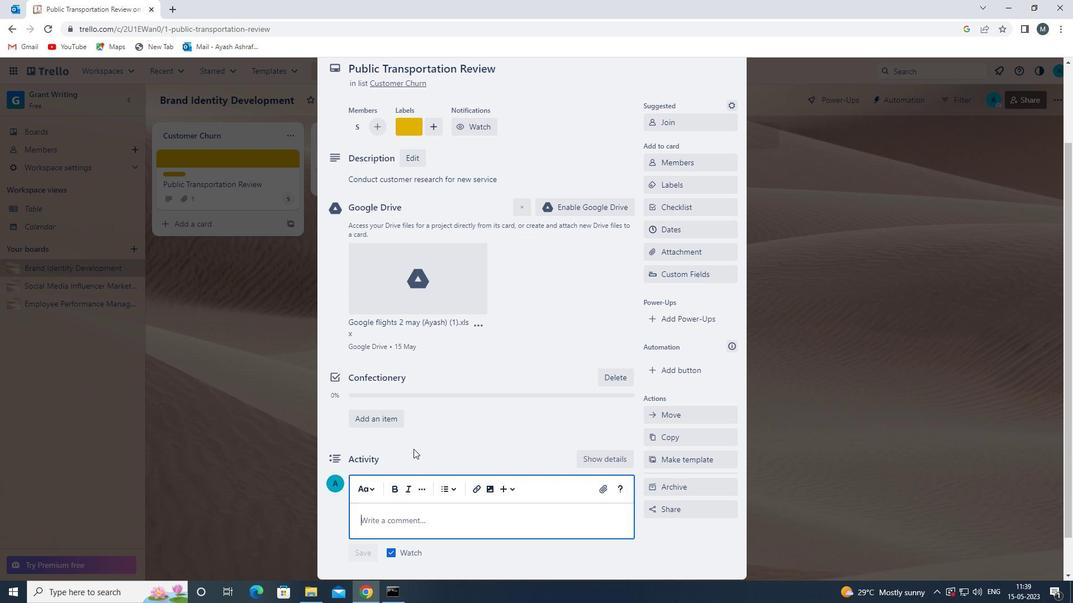 
Action: Mouse scrolled (414, 447) with delta (0, 0)
Screenshot: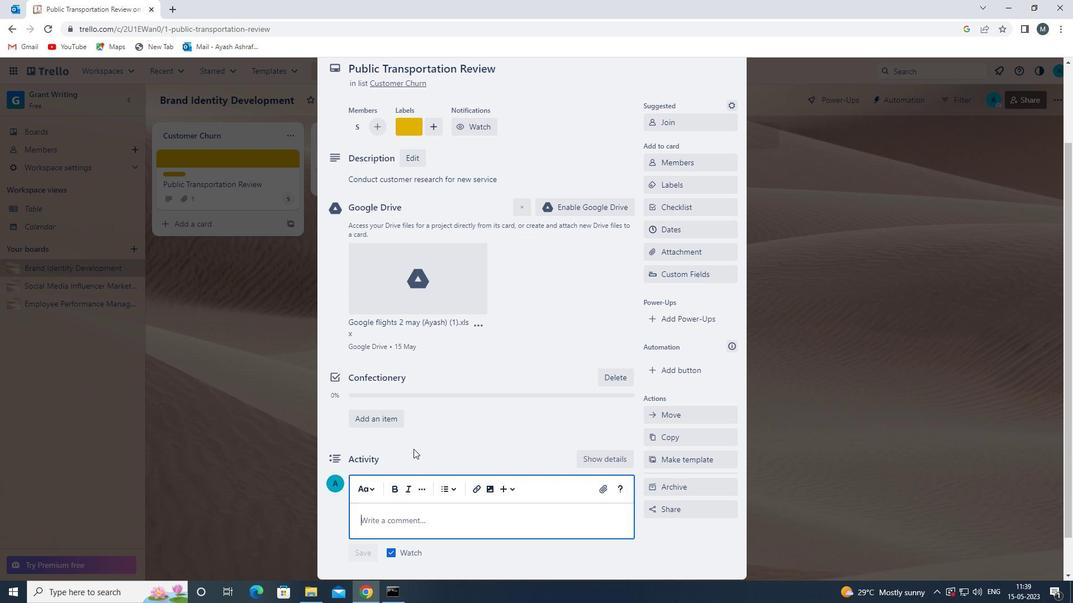 
Action: Mouse moved to (414, 448)
Screenshot: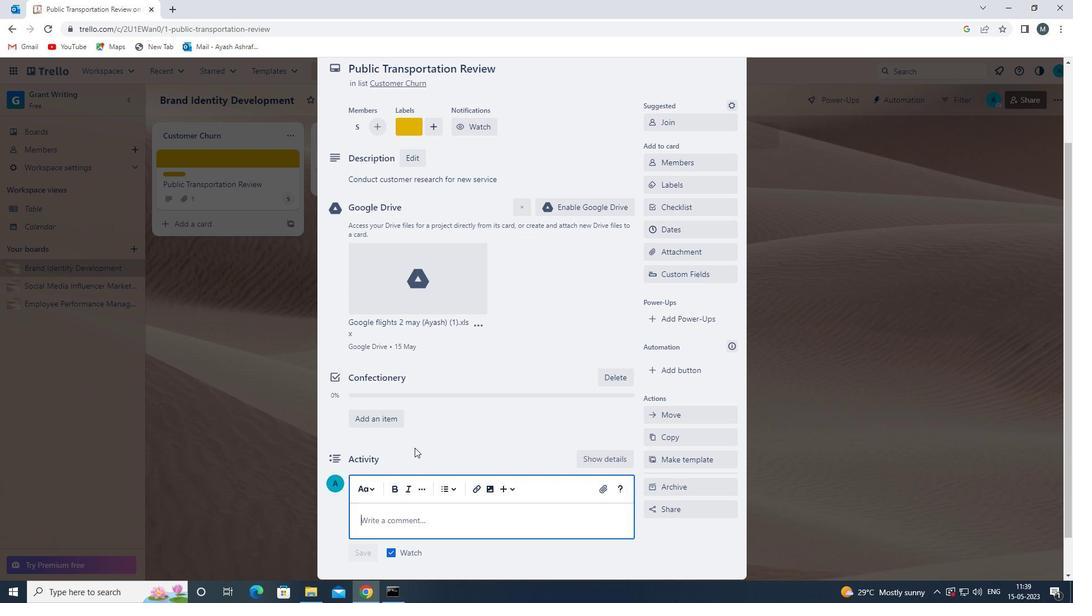 
Action: Mouse scrolled (414, 448) with delta (0, 0)
Screenshot: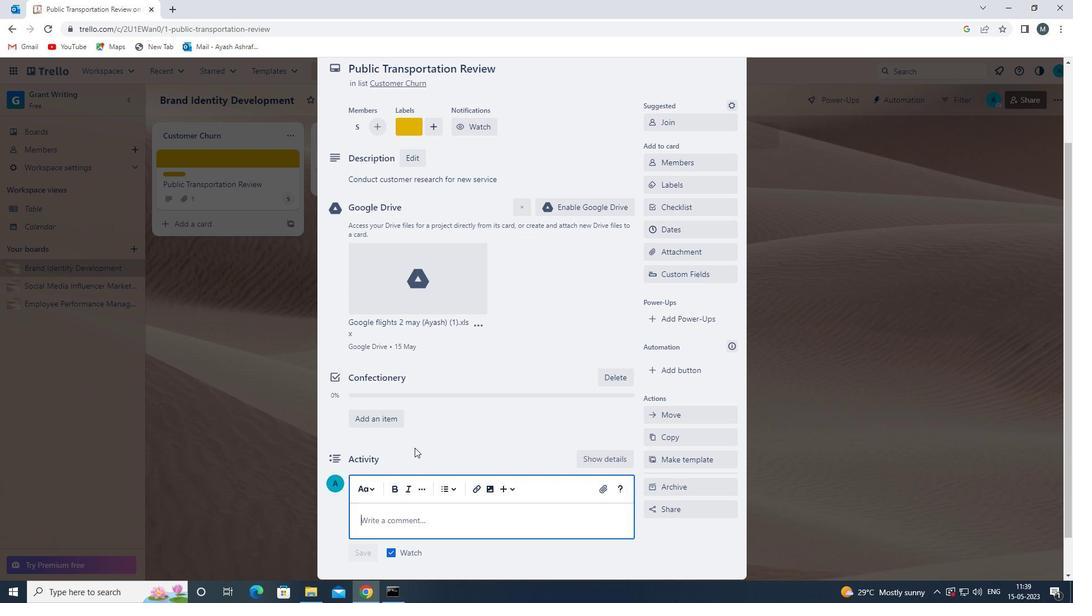 
Action: Mouse moved to (406, 478)
Screenshot: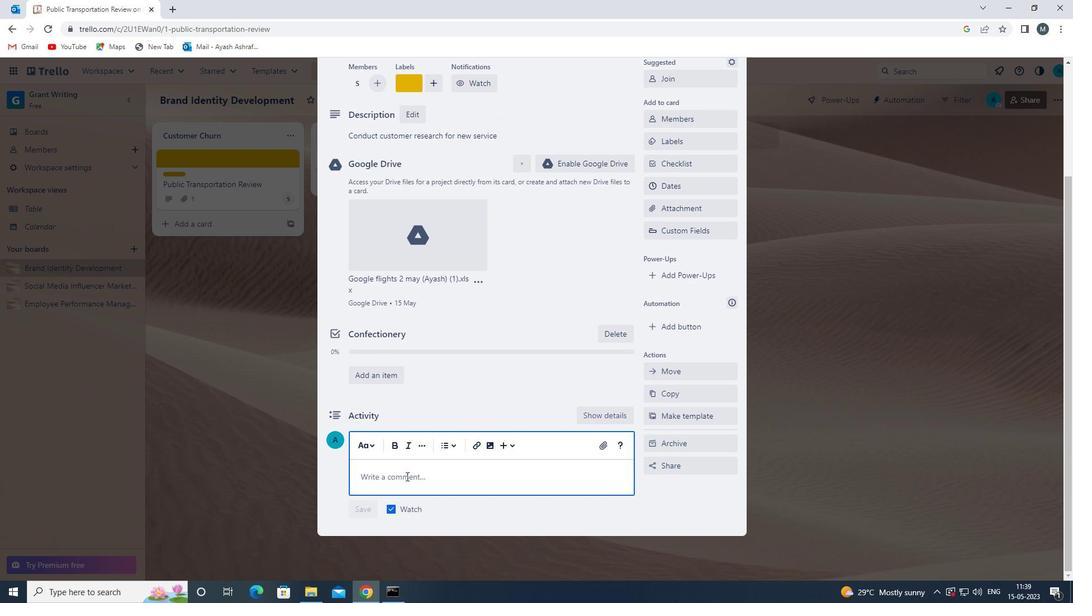 
Action: Mouse pressed left at (406, 478)
Screenshot: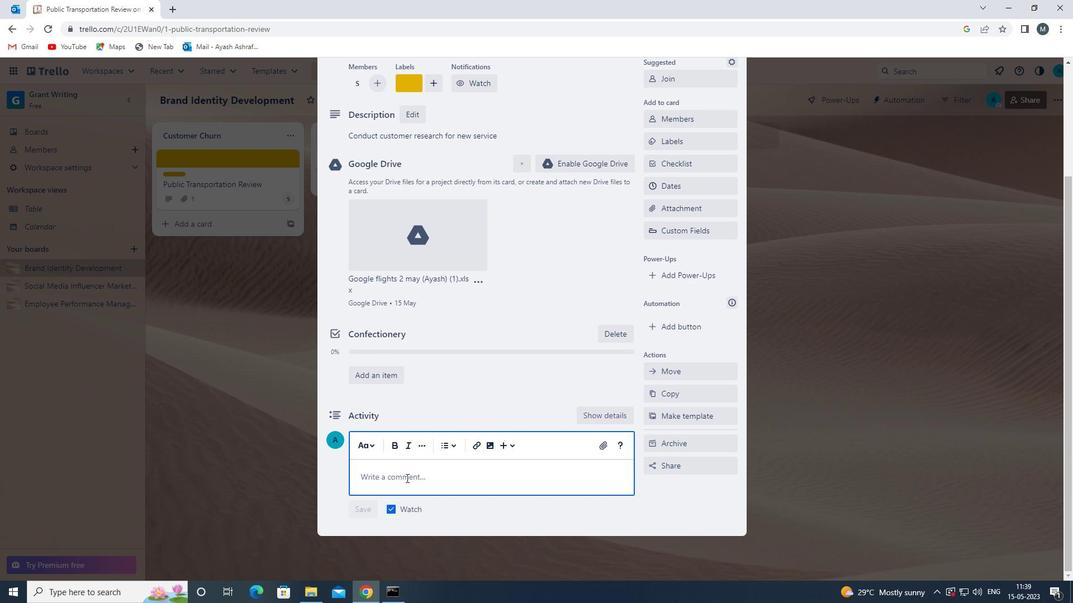 
Action: Mouse moved to (397, 485)
Screenshot: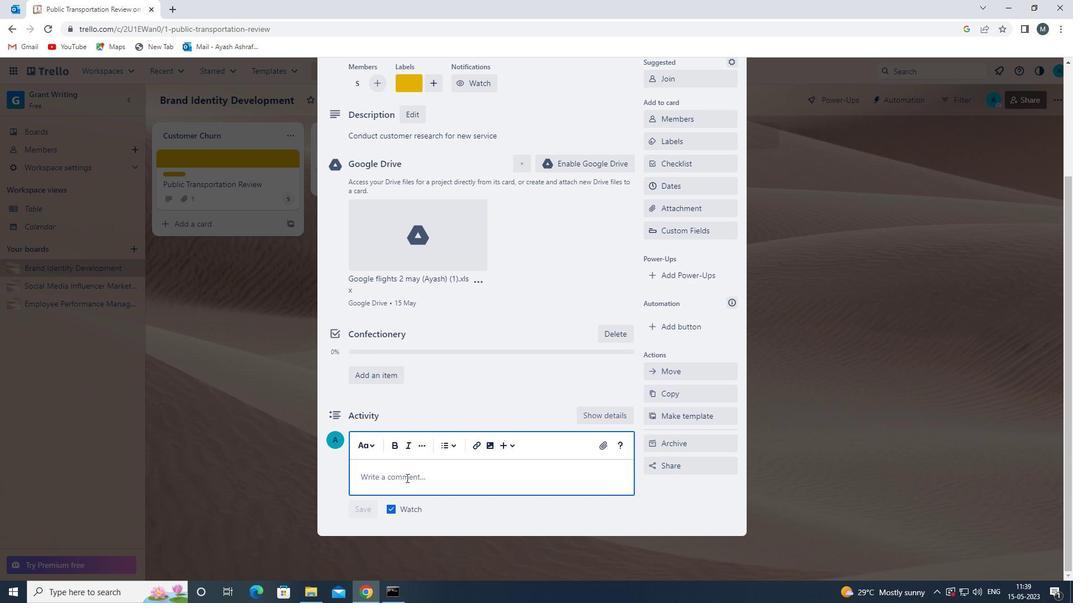 
Action: Key pressed <Key.shift>LET<Key.space>US<Key.space>APPROACH<Key.space>THIS<Key.space>TASK<Key.space>WITH<Key.space>A<Key.space>SENSE<Key.space>OF<Key.space>CREATIVITY<Key.space>AND<Key.space>INNOVATION<Key.space><Key.backspace>,<Key.space>LOOKING<Key.space>FOR<Key.space>NEW<Key.space>AND<Key.space>UNIQUE<Key.space>SOLUTIONS<Key.space>TO<Key.space>THE<Key.space>CHALLENGES<Key.space>IT<Key.space>PRESENTS.
Screenshot: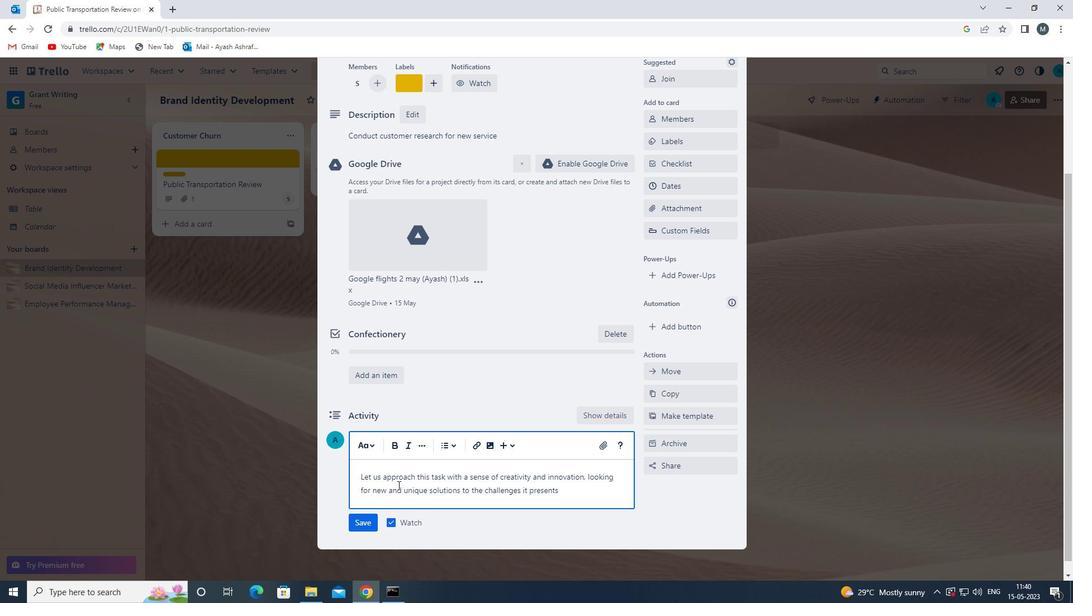 
Action: Mouse moved to (364, 527)
Screenshot: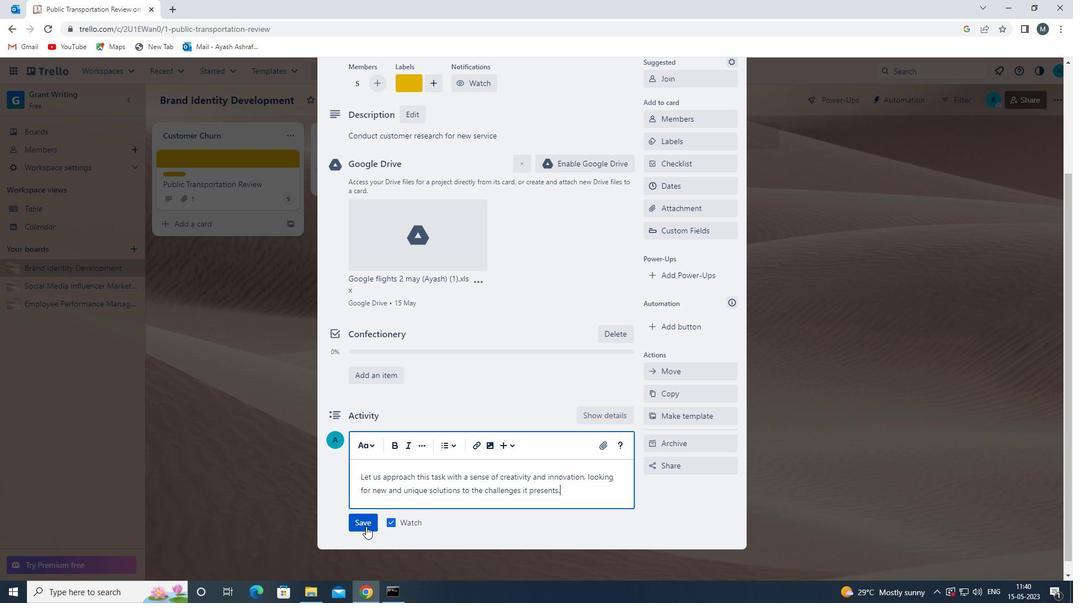 
Action: Mouse pressed left at (364, 527)
Screenshot: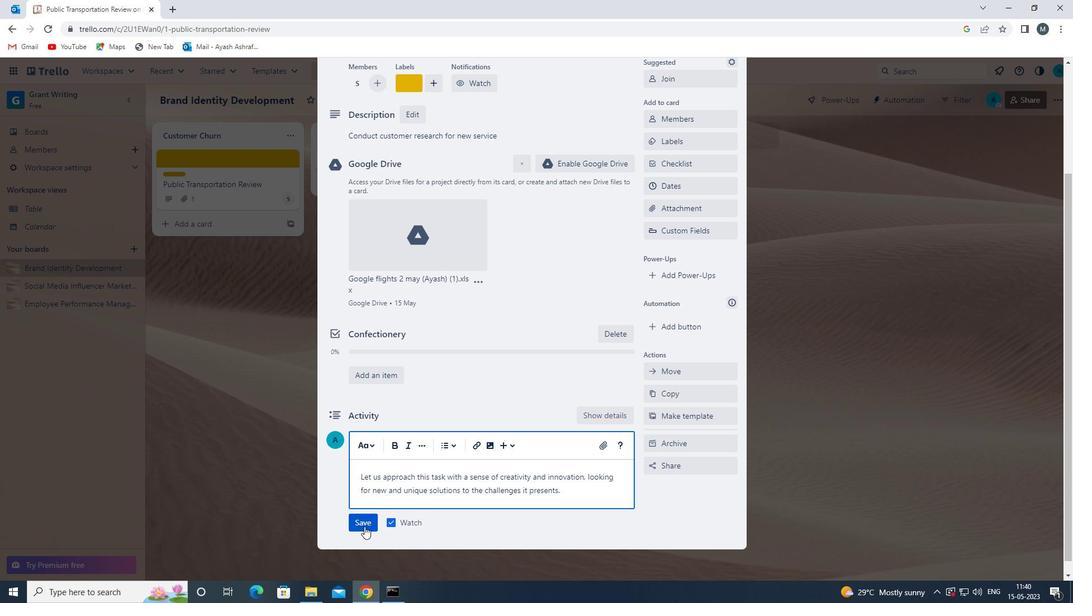 
Action: Mouse moved to (470, 494)
Screenshot: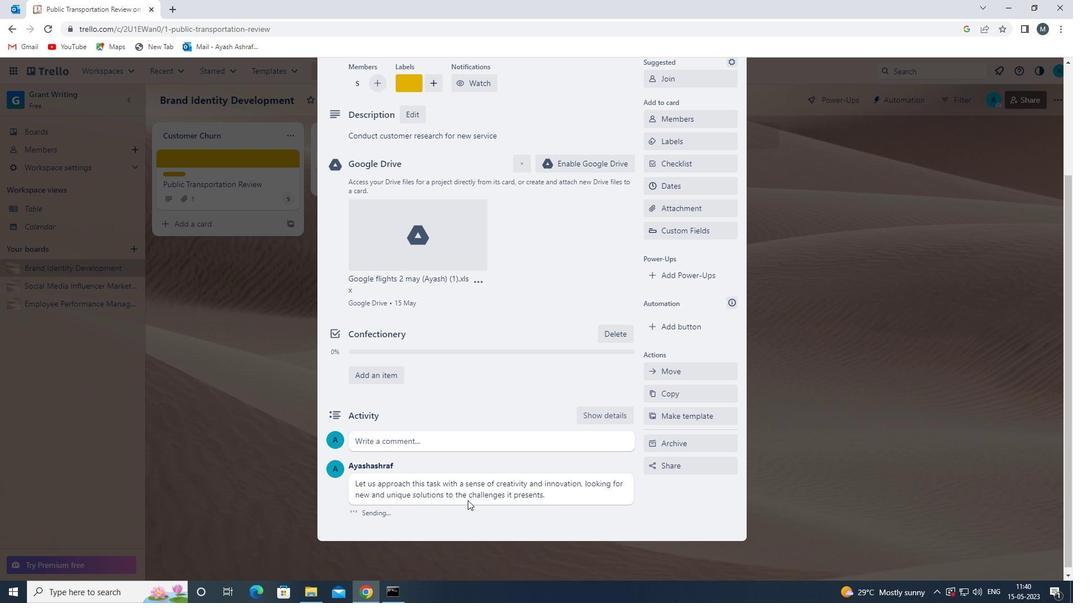 
Action: Mouse scrolled (470, 495) with delta (0, 0)
Screenshot: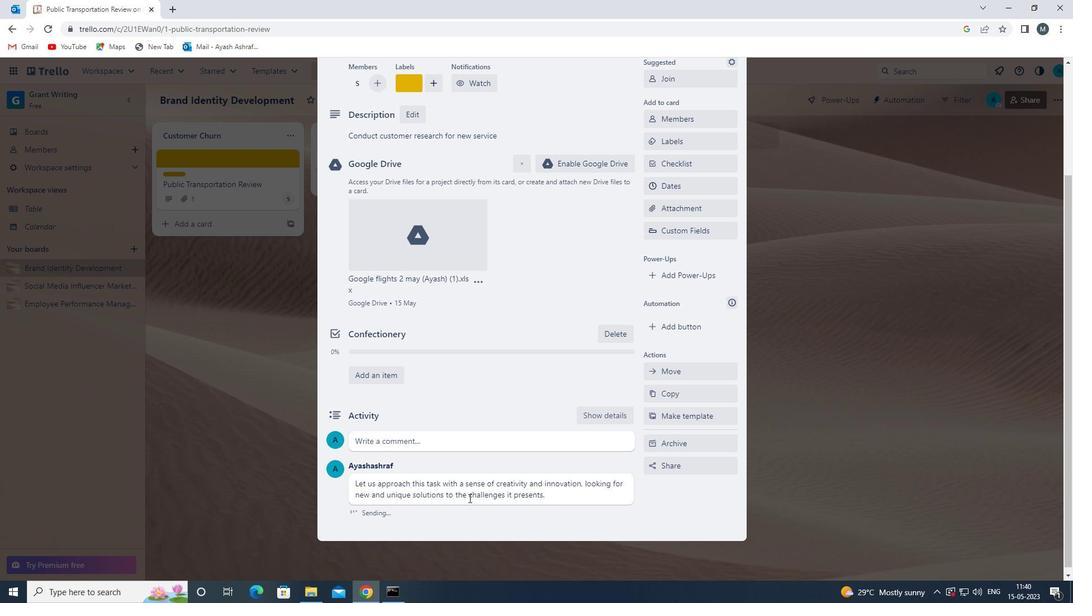 
Action: Mouse scrolled (470, 495) with delta (0, 0)
Screenshot: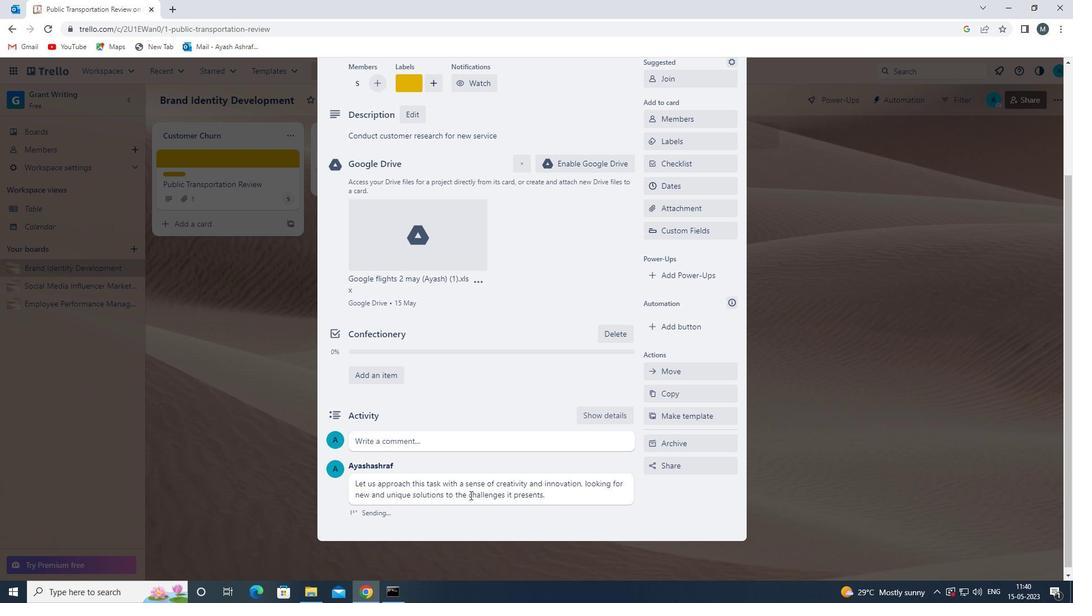 
Action: Mouse moved to (673, 298)
Screenshot: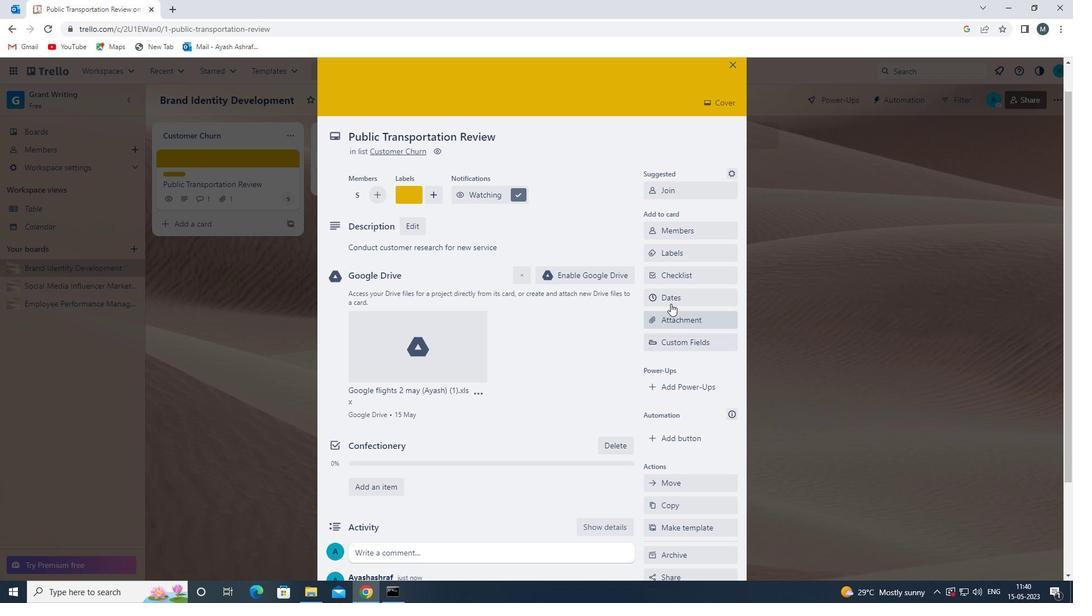 
Action: Mouse pressed left at (673, 298)
Screenshot: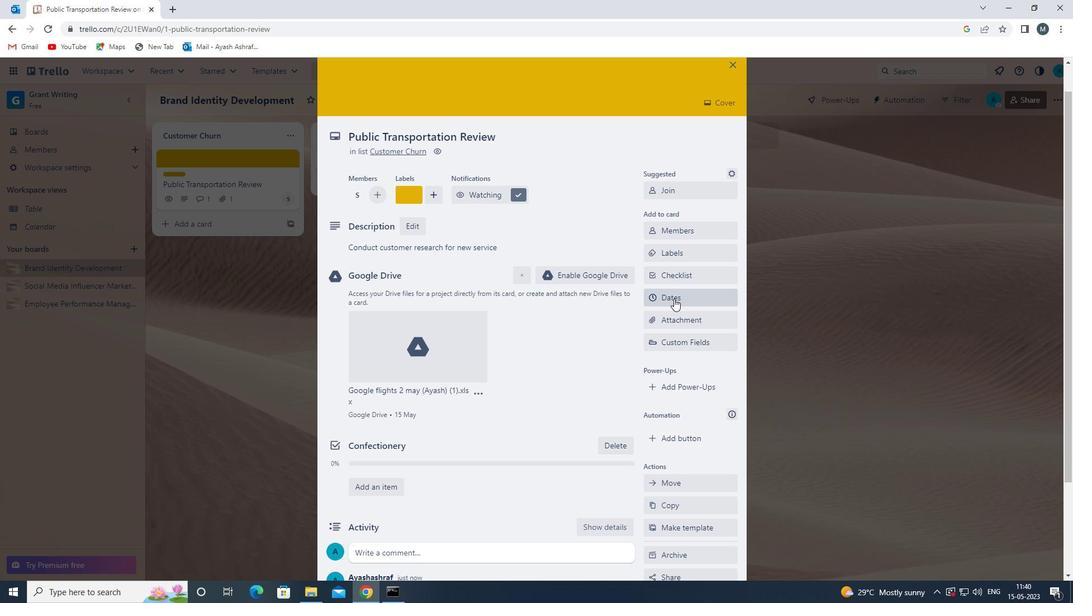 
Action: Mouse moved to (654, 300)
Screenshot: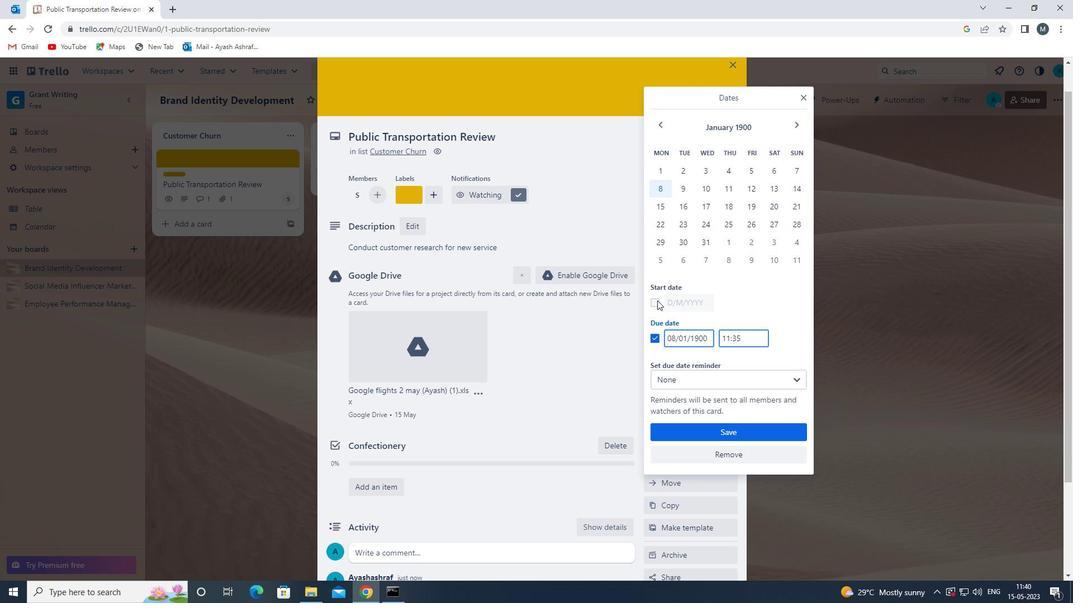 
Action: Mouse pressed left at (654, 300)
Screenshot: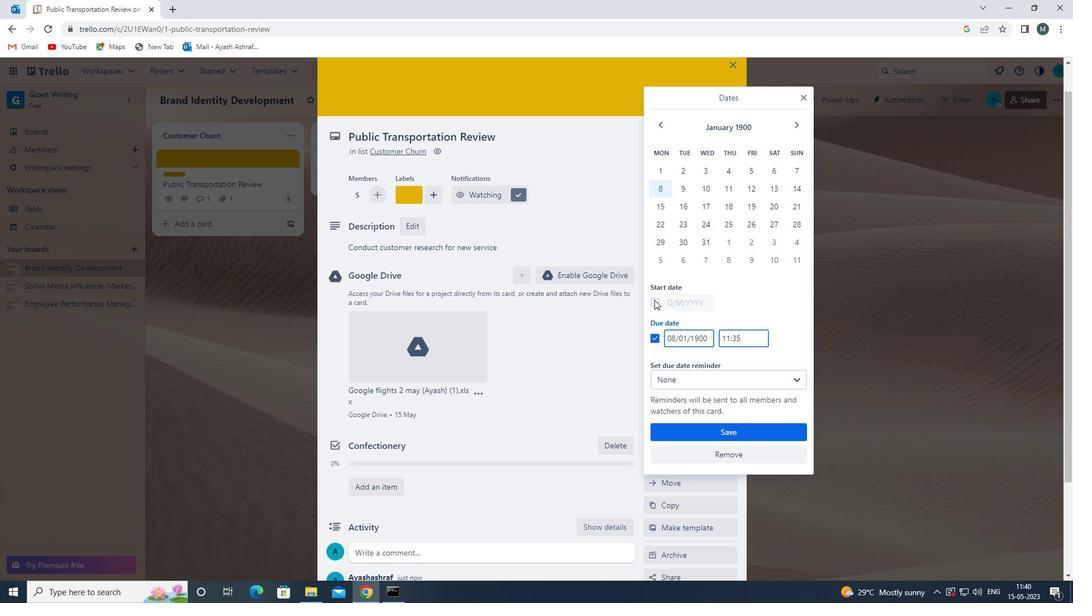 
Action: Mouse moved to (673, 302)
Screenshot: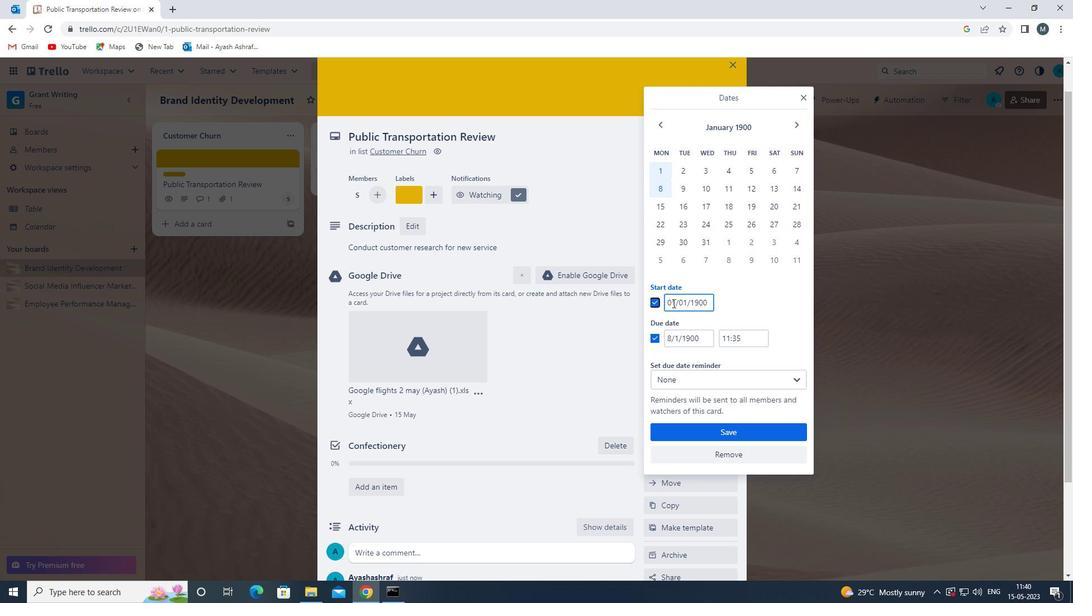 
Action: Mouse pressed left at (673, 302)
Screenshot: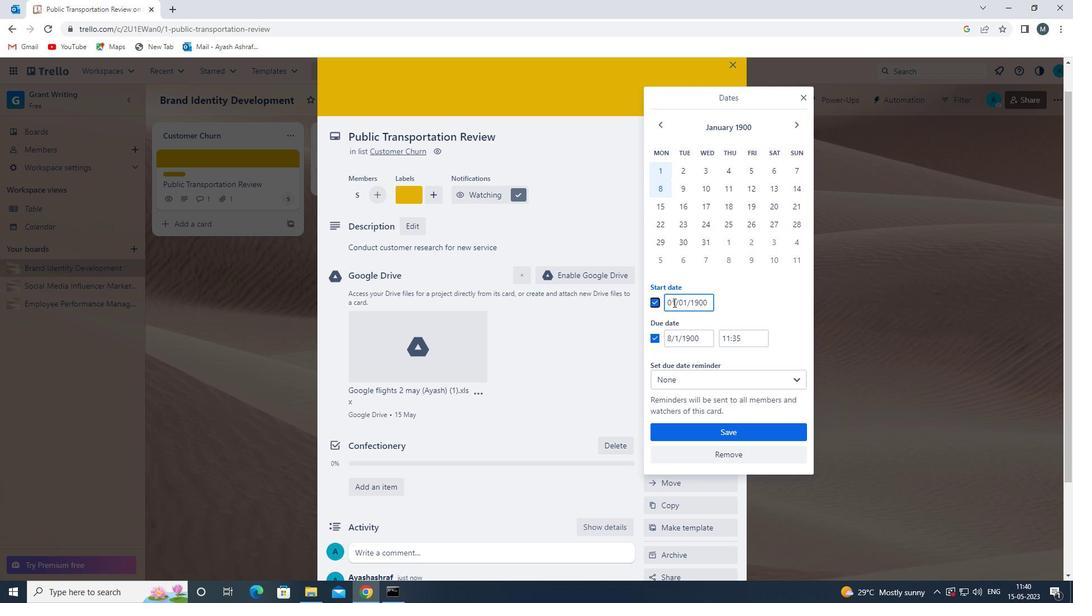 
Action: Mouse moved to (670, 302)
Screenshot: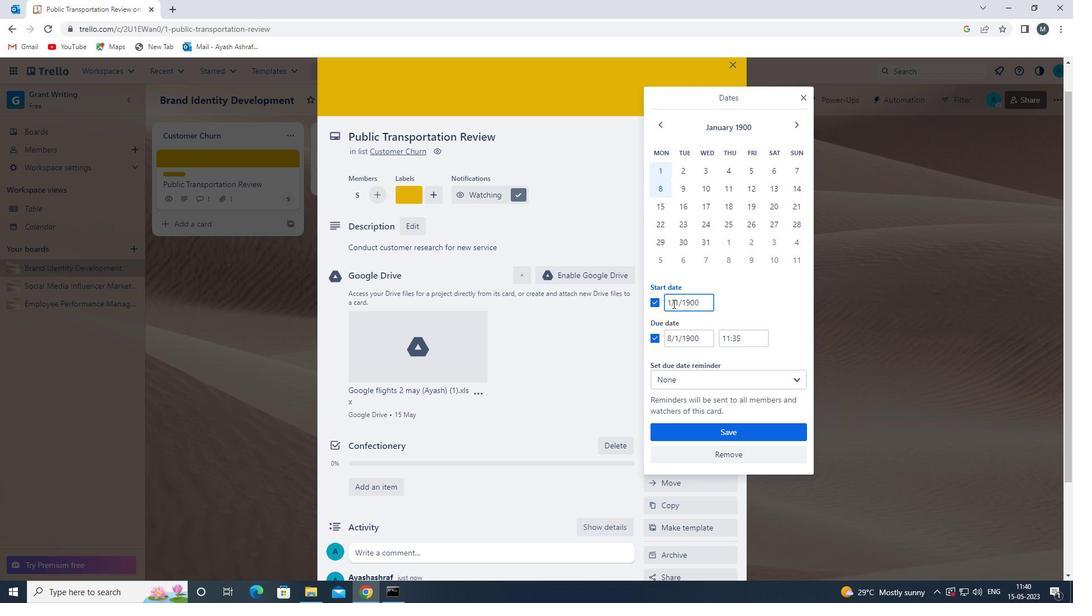 
Action: Mouse pressed left at (670, 302)
Screenshot: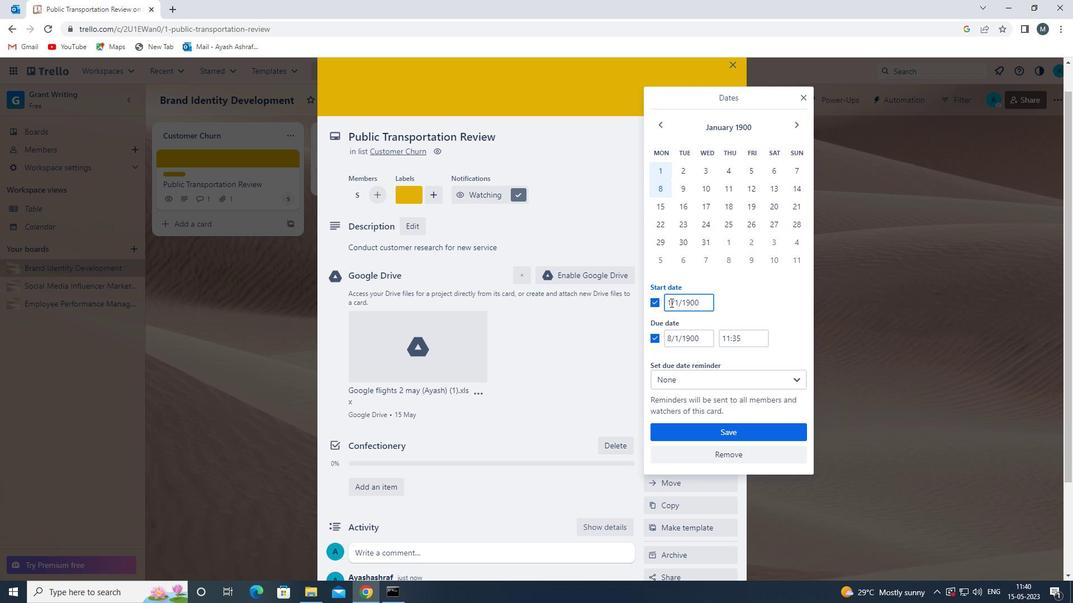 
Action: Mouse moved to (672, 305)
Screenshot: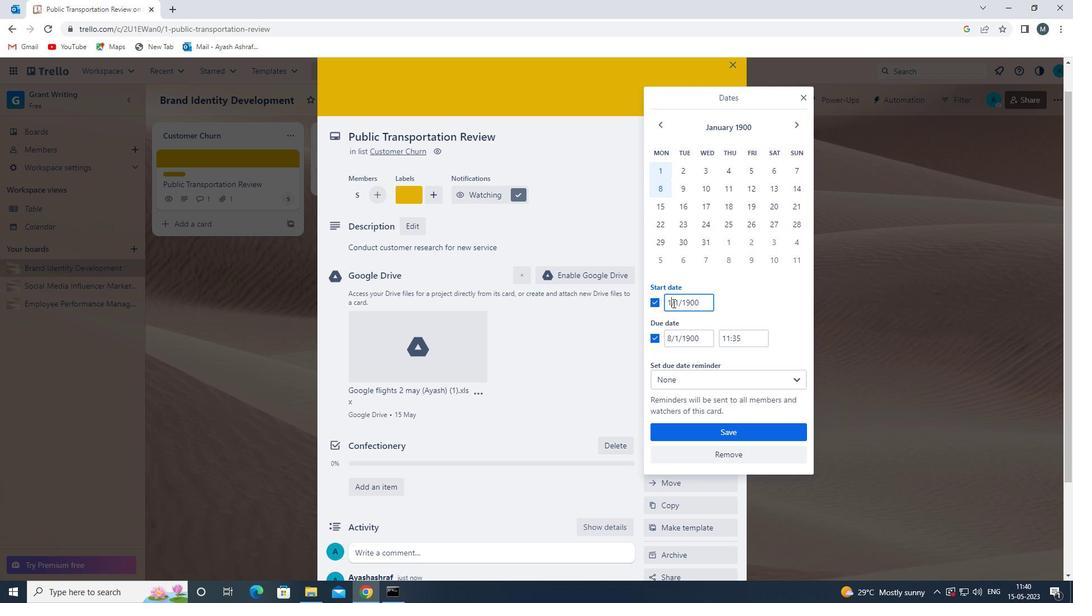 
Action: Key pressed <Key.backspace>02
Screenshot: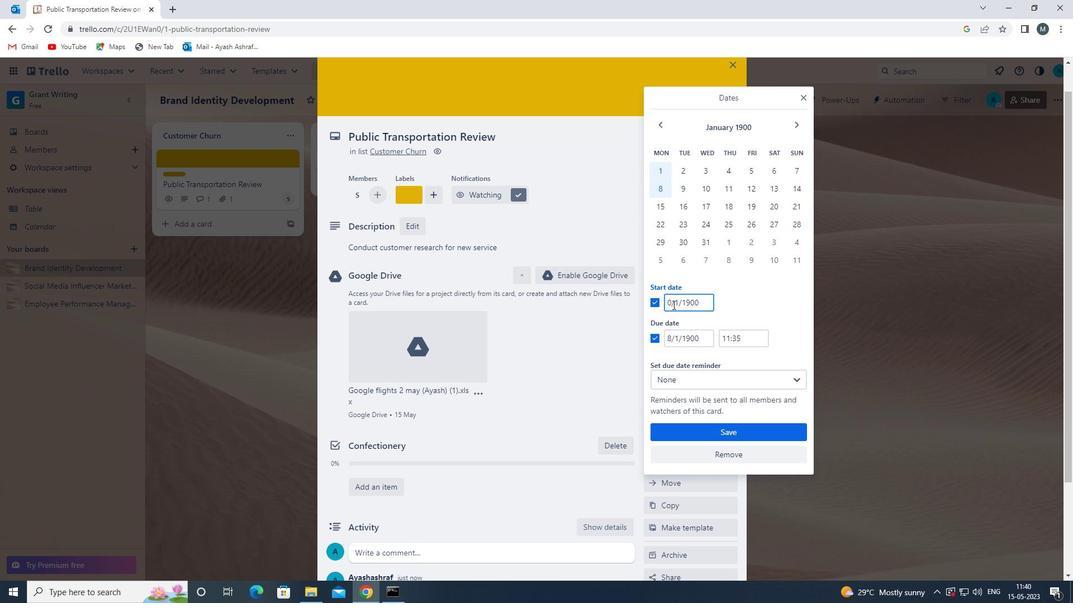 
Action: Mouse moved to (679, 304)
Screenshot: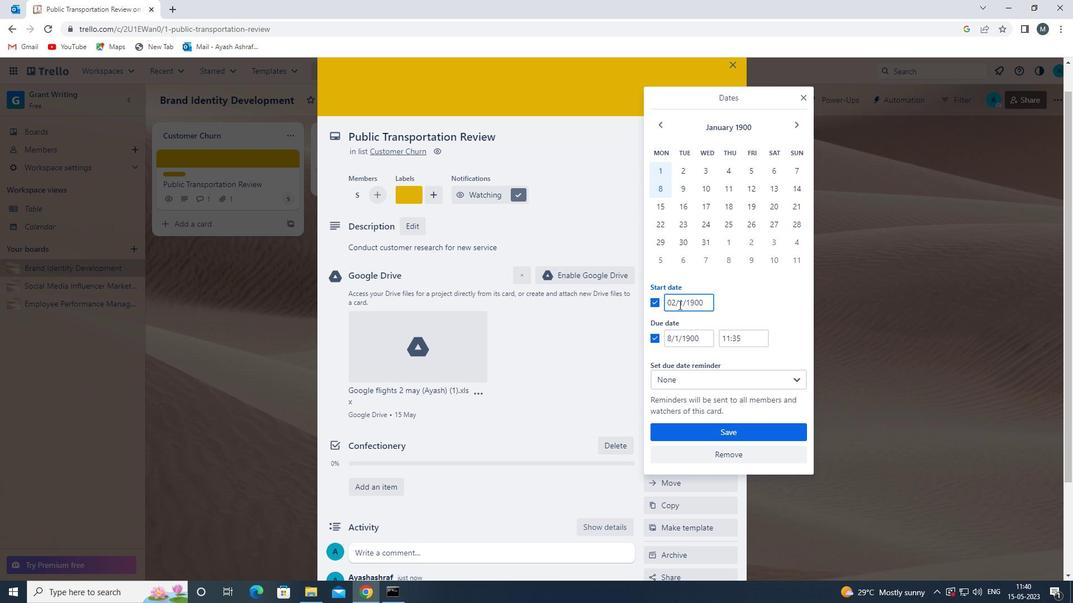 
Action: Mouse pressed left at (679, 304)
Screenshot: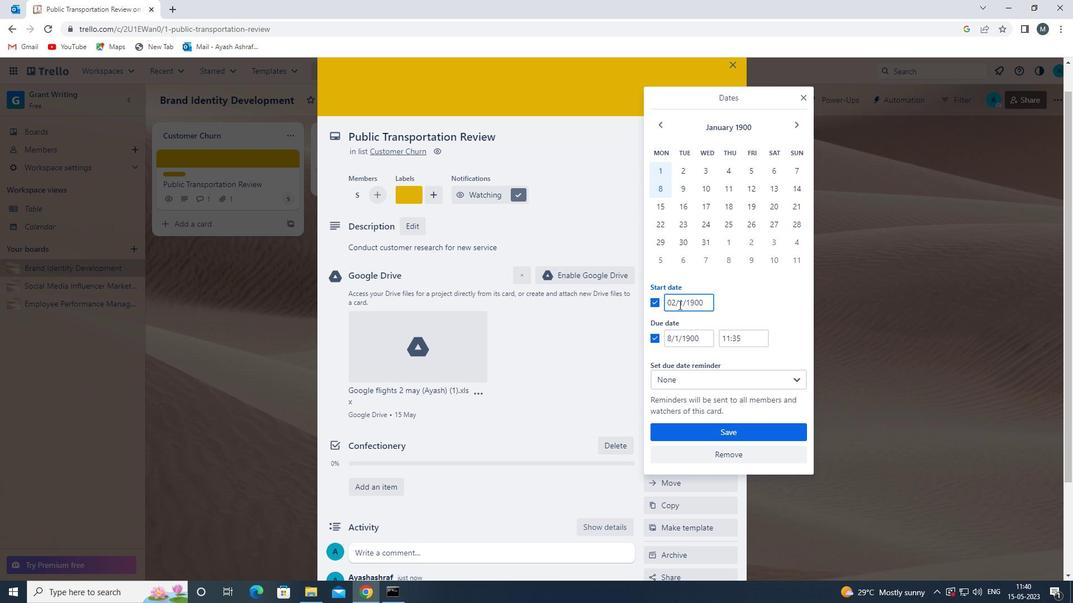
Action: Mouse moved to (681, 305)
Screenshot: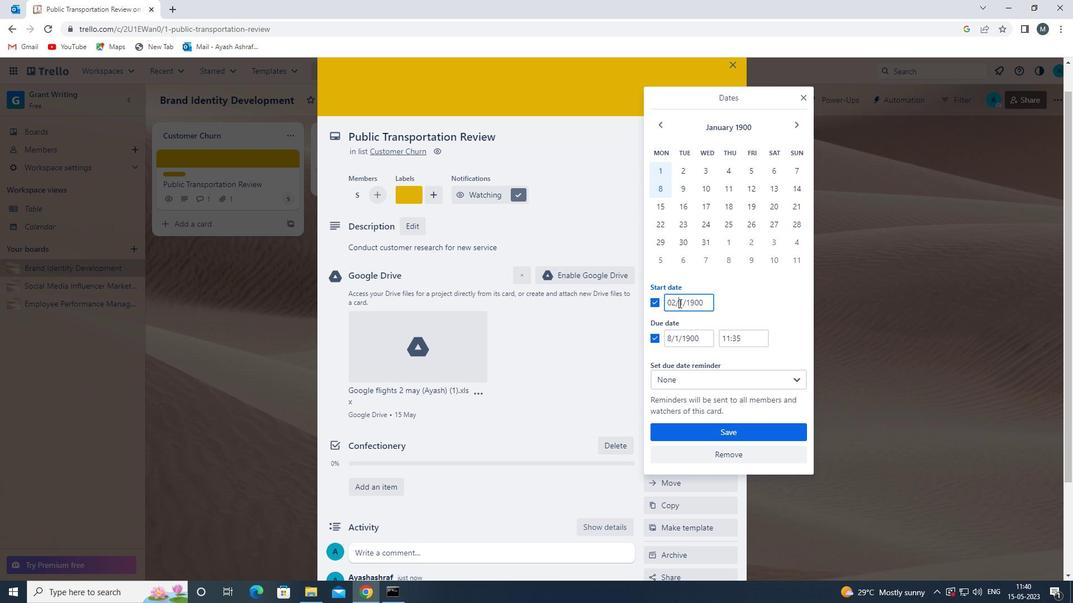 
Action: Key pressed 0
Screenshot: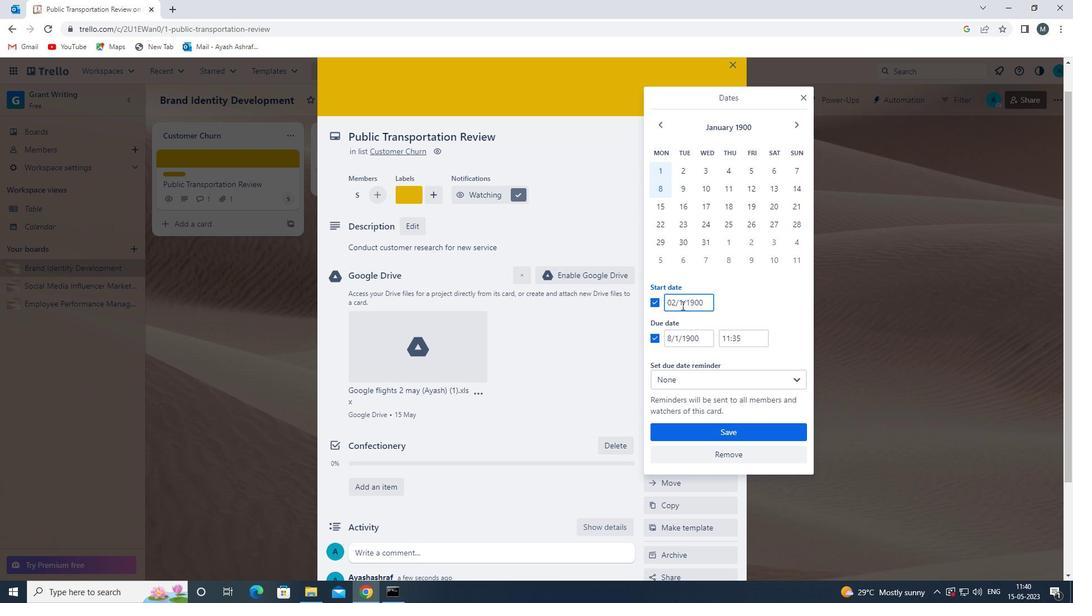 
Action: Mouse moved to (671, 336)
Screenshot: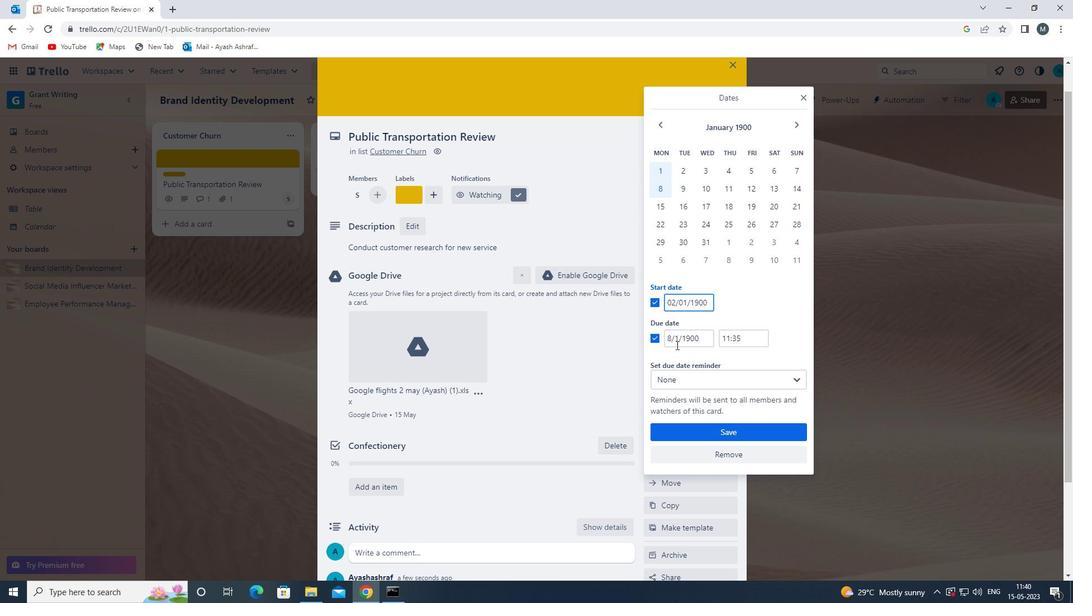 
Action: Mouse pressed left at (671, 336)
Screenshot: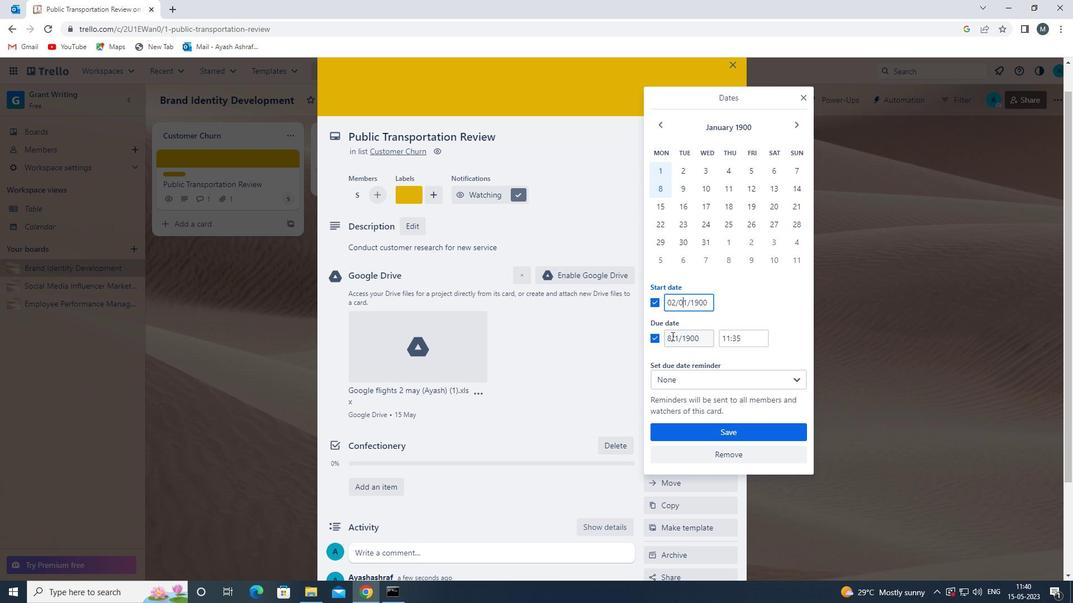 
Action: Mouse moved to (675, 338)
Screenshot: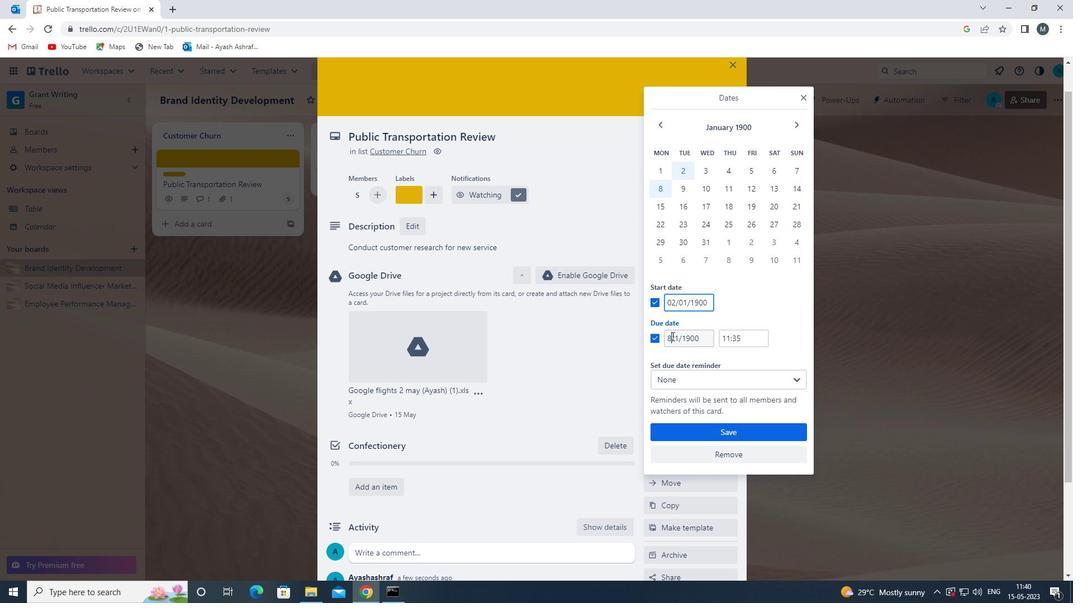 
Action: Key pressed 0
Screenshot: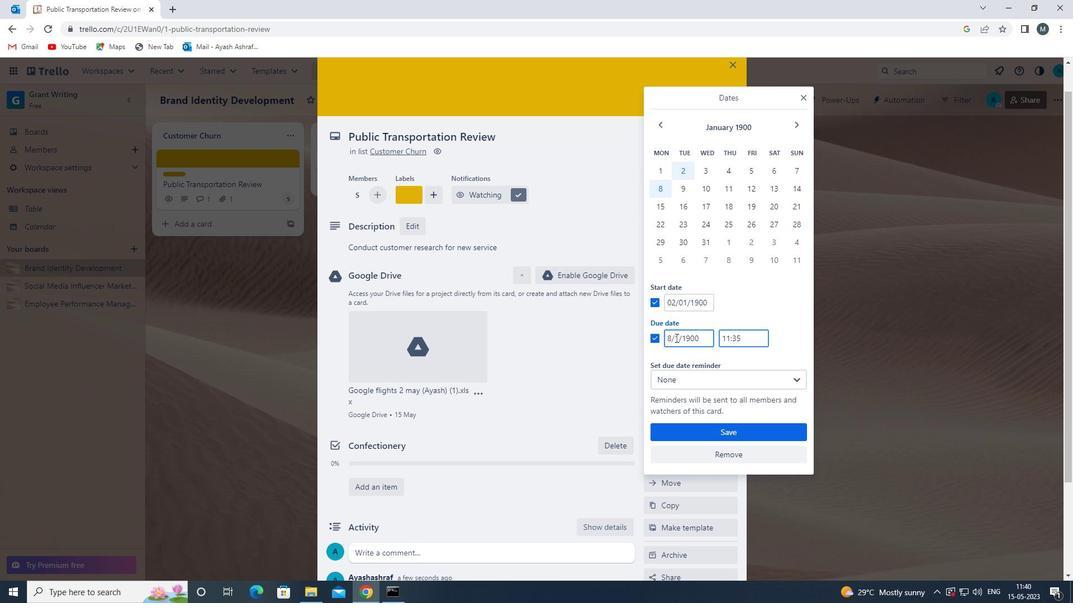 
Action: Mouse moved to (675, 345)
Screenshot: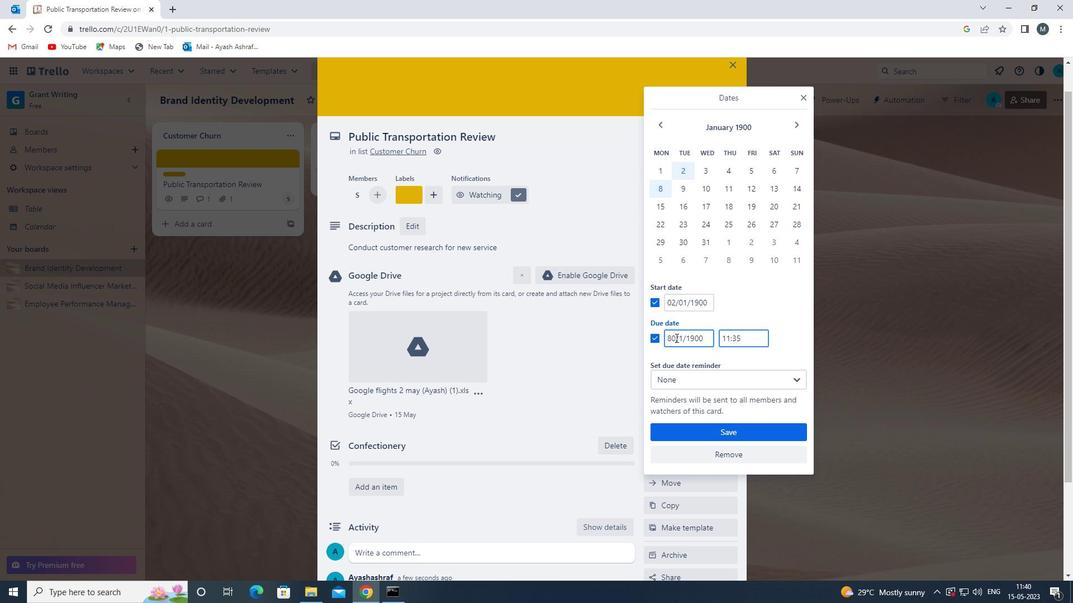 
Action: Mouse pressed left at (675, 345)
Screenshot: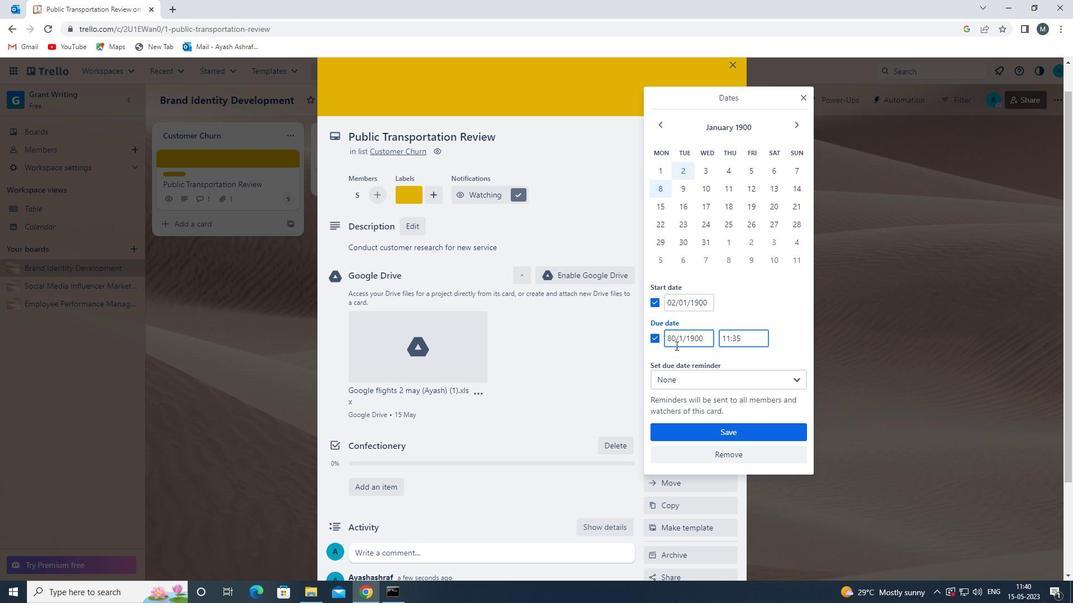 
Action: Mouse moved to (675, 346)
Screenshot: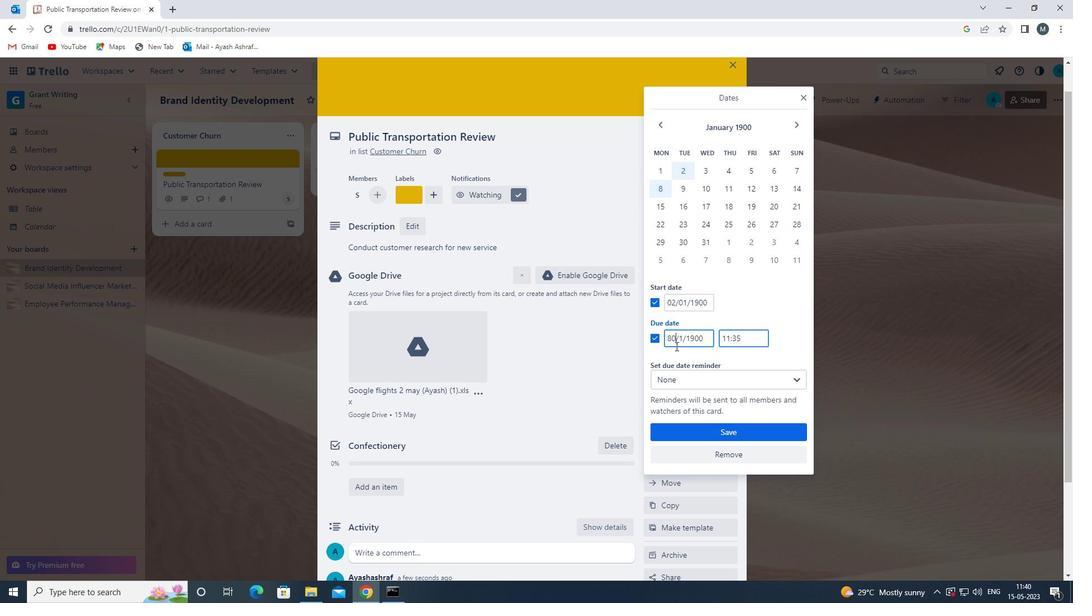 
Action: Key pressed <Key.backspace><Key.backspace>09
Screenshot: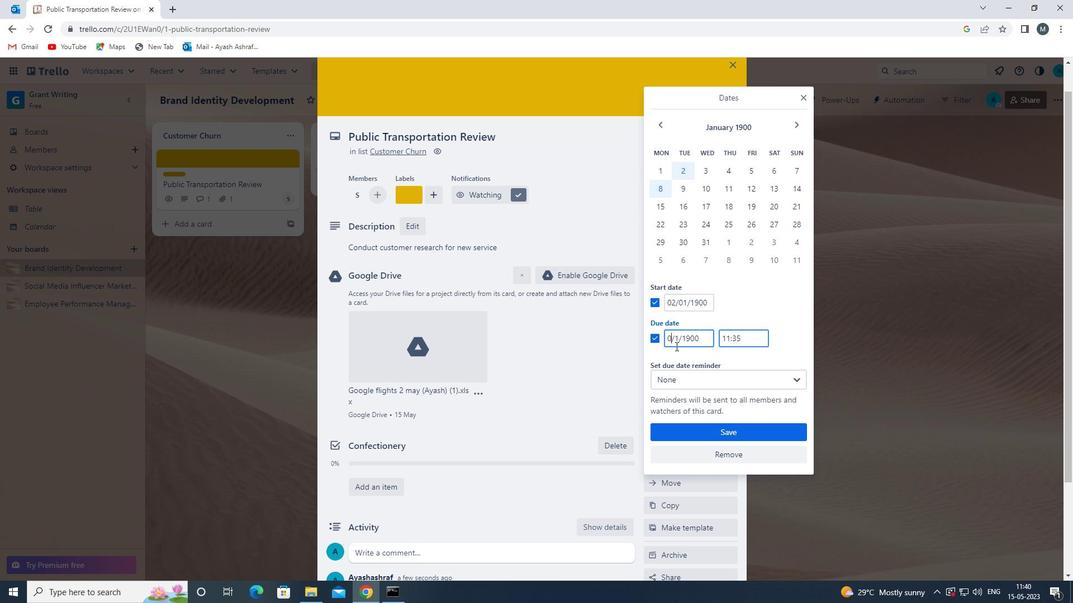 
Action: Mouse moved to (680, 339)
Screenshot: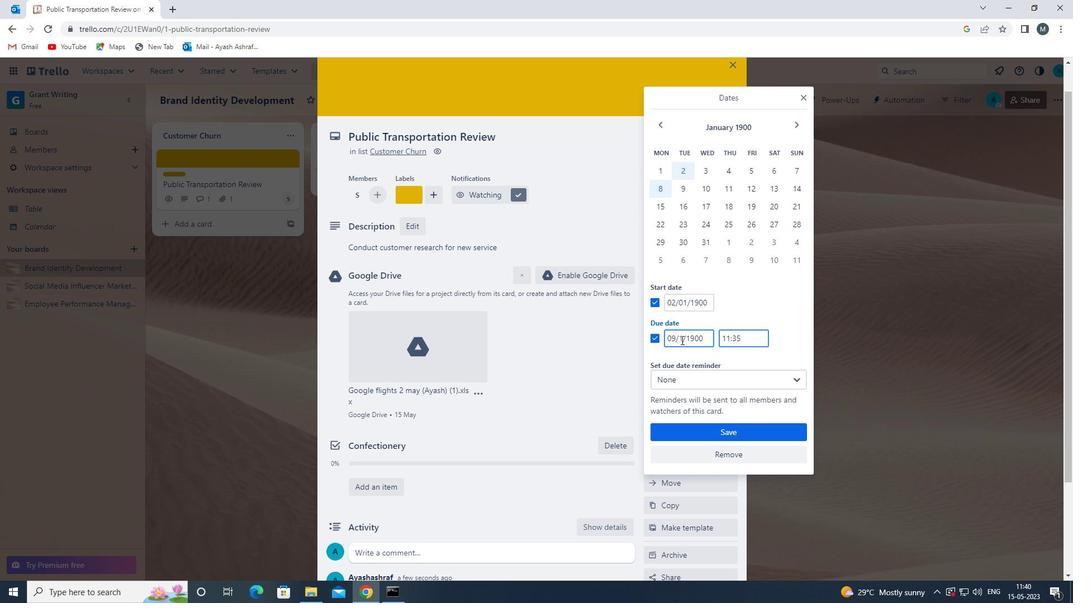
Action: Mouse pressed left at (680, 339)
Screenshot: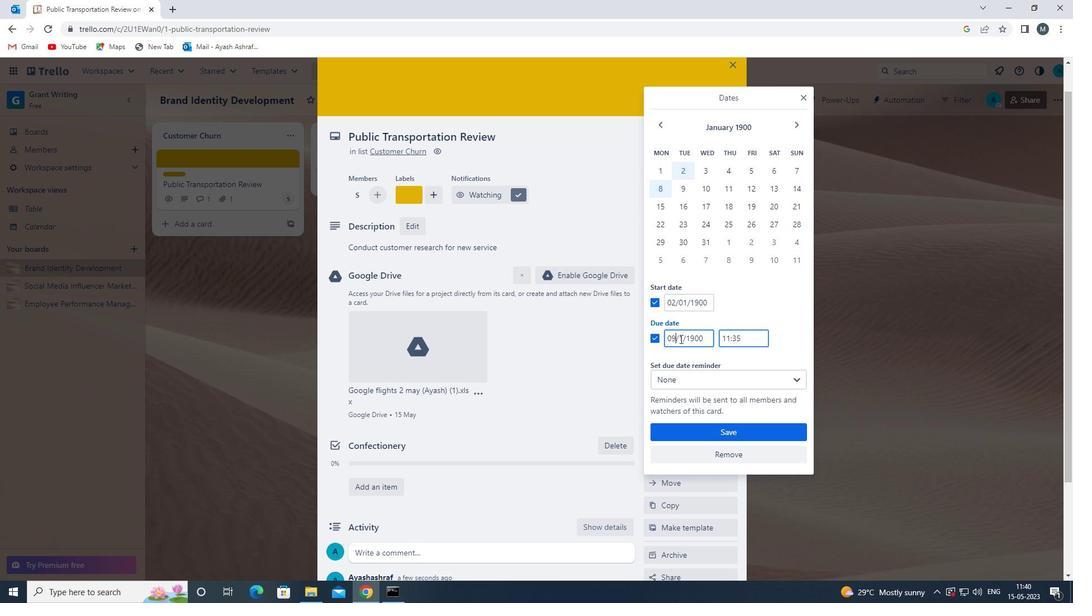 
Action: Mouse moved to (681, 340)
Screenshot: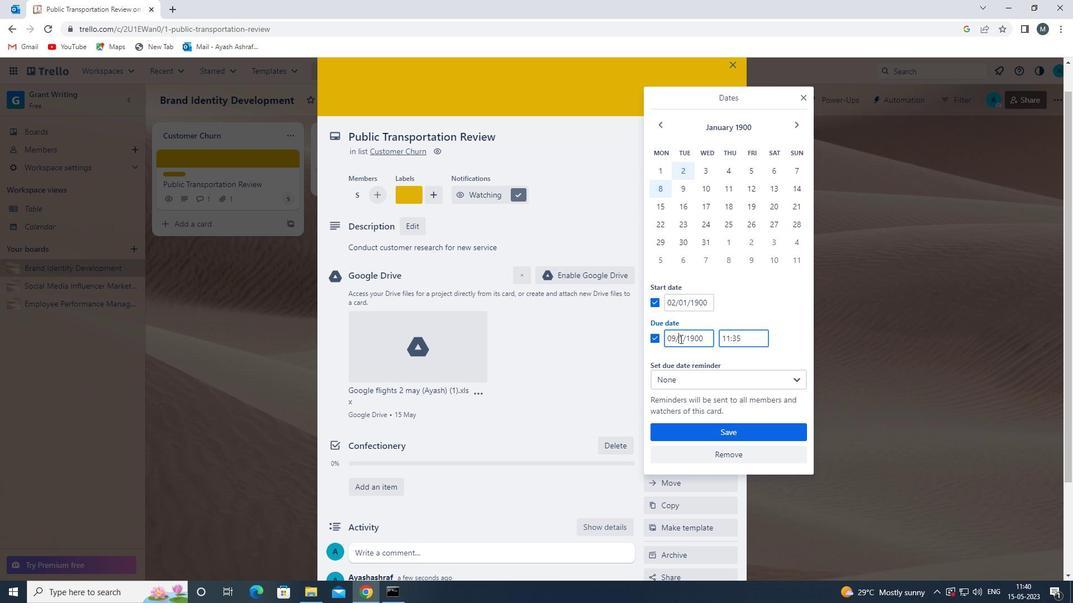
Action: Key pressed 0
Screenshot: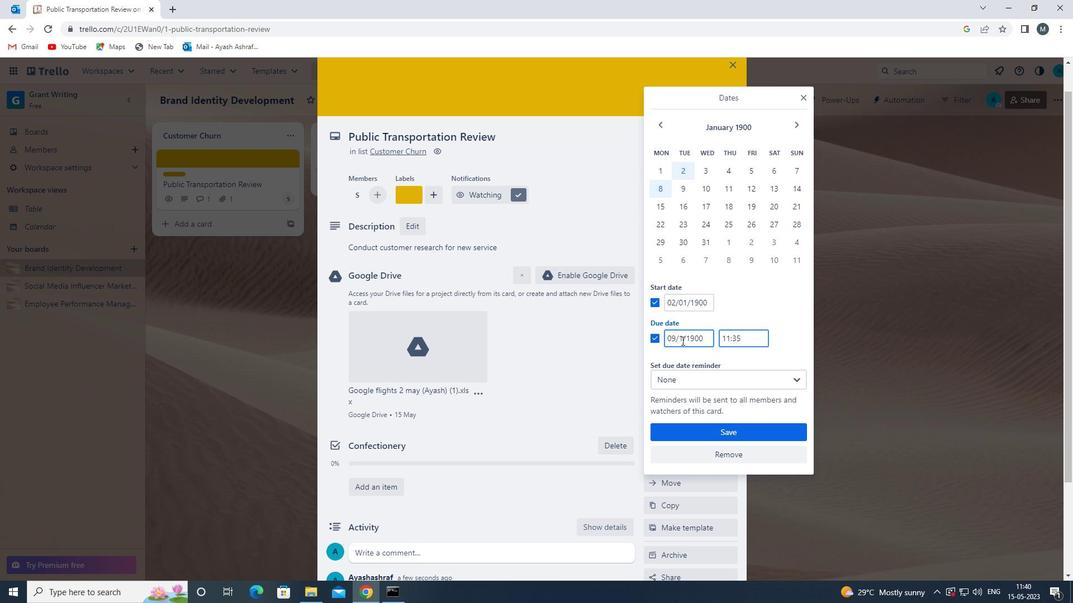 
Action: Mouse moved to (710, 436)
Screenshot: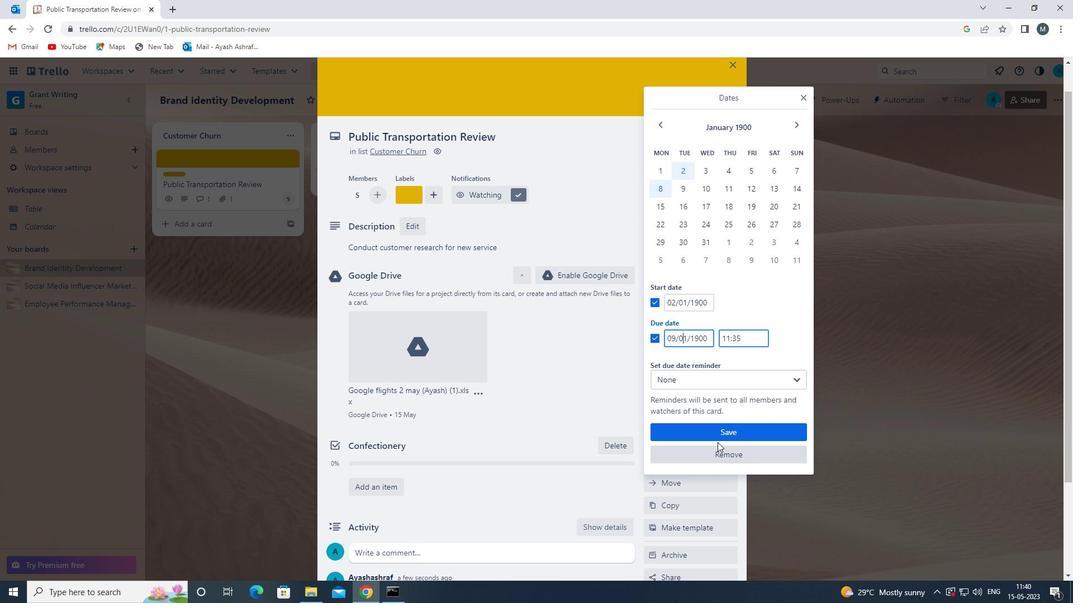 
Action: Mouse pressed left at (710, 436)
Screenshot: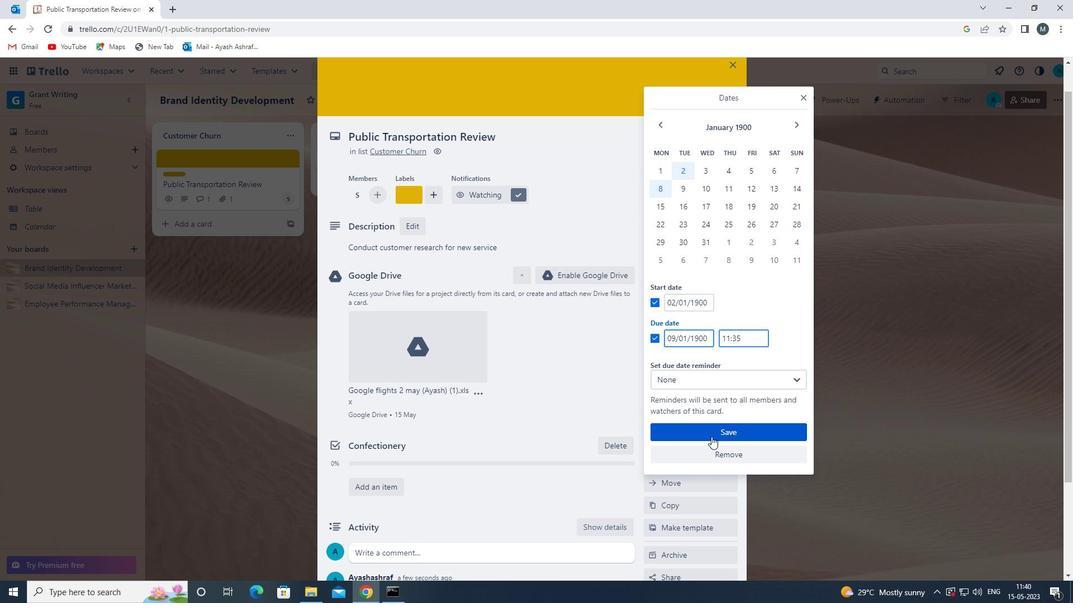 
Action: Mouse moved to (364, 472)
Screenshot: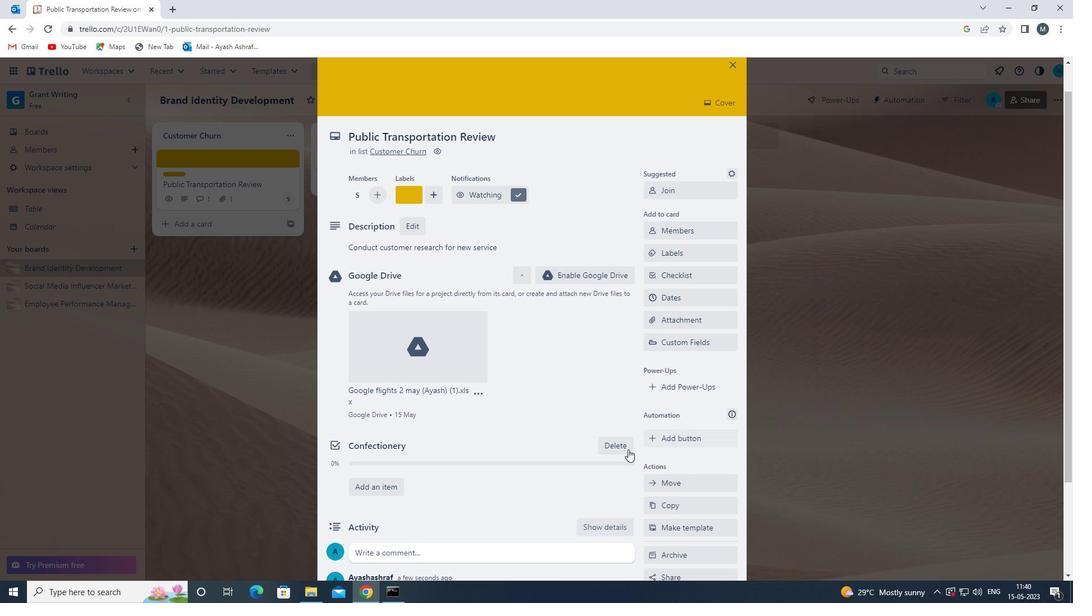 
Action: Mouse scrolled (364, 472) with delta (0, 0)
Screenshot: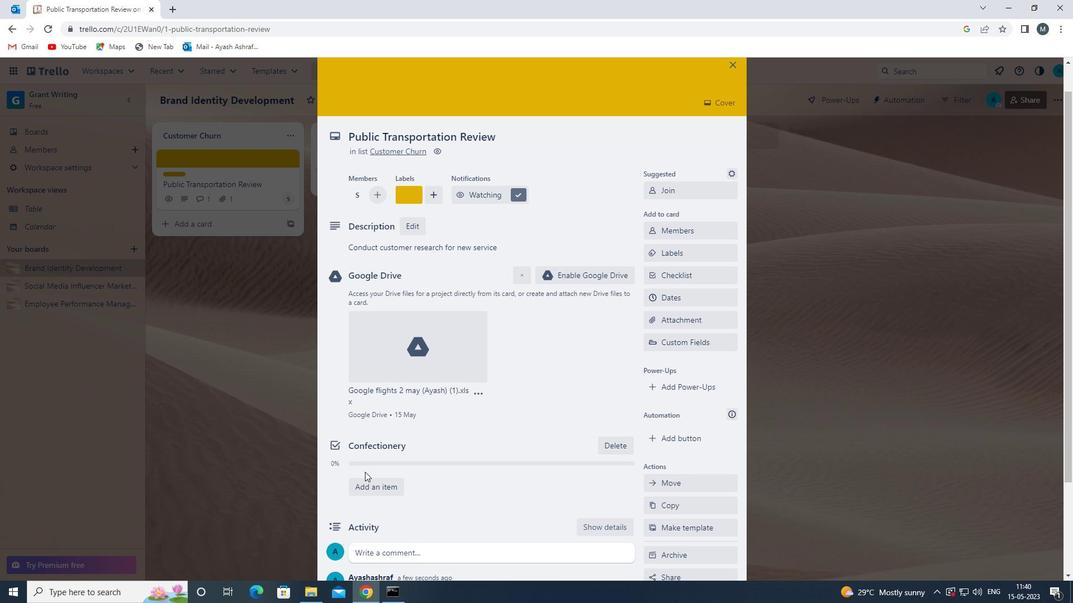 
Action: Mouse scrolled (364, 472) with delta (0, 0)
Screenshot: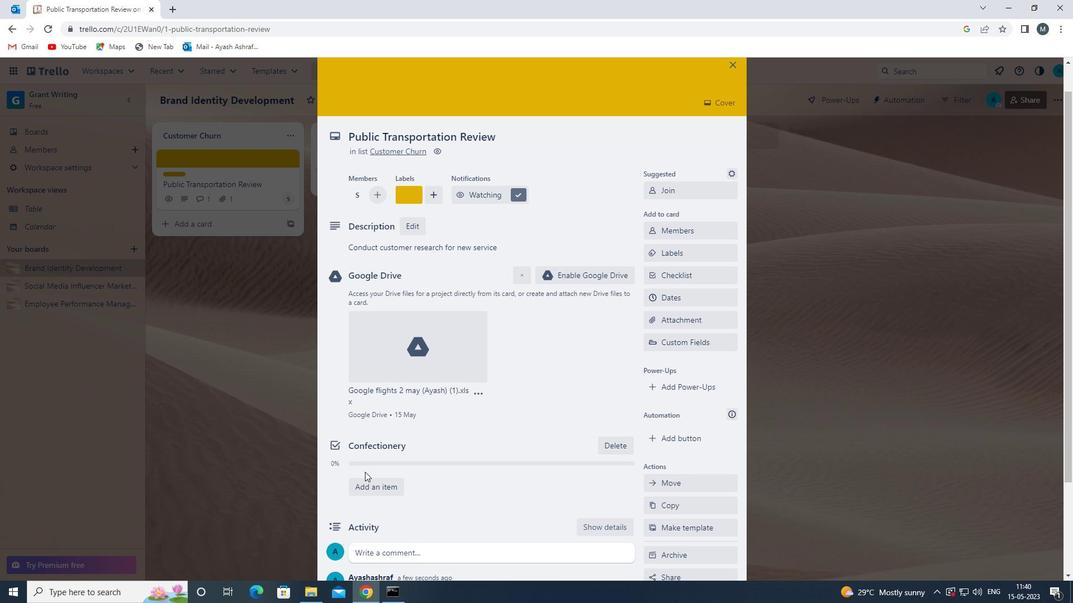 
Action: Mouse scrolled (364, 472) with delta (0, 0)
Screenshot: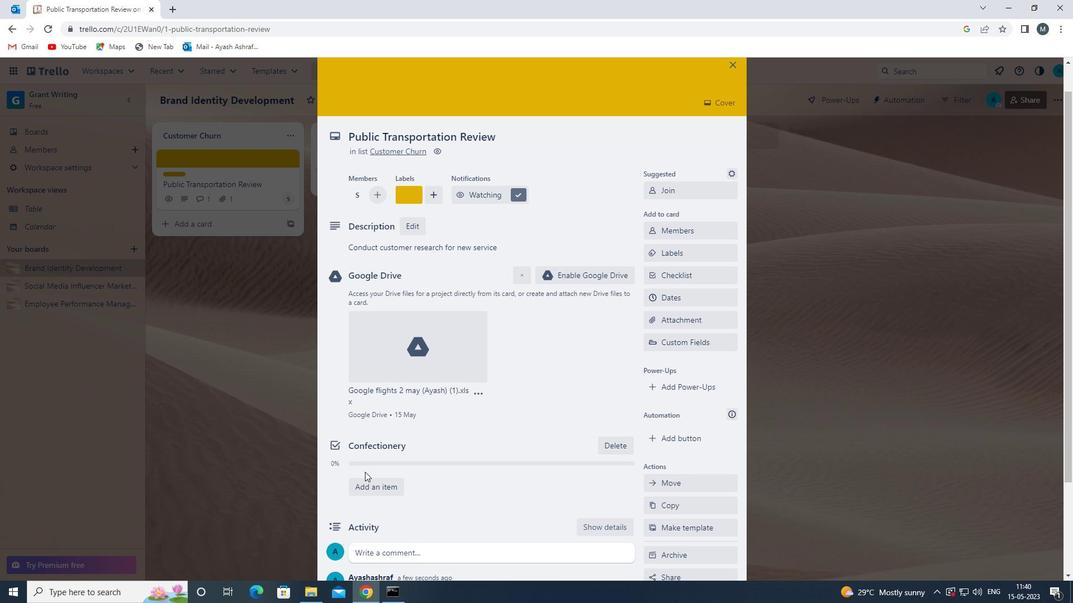 
Action: Mouse scrolled (364, 472) with delta (0, 0)
Screenshot: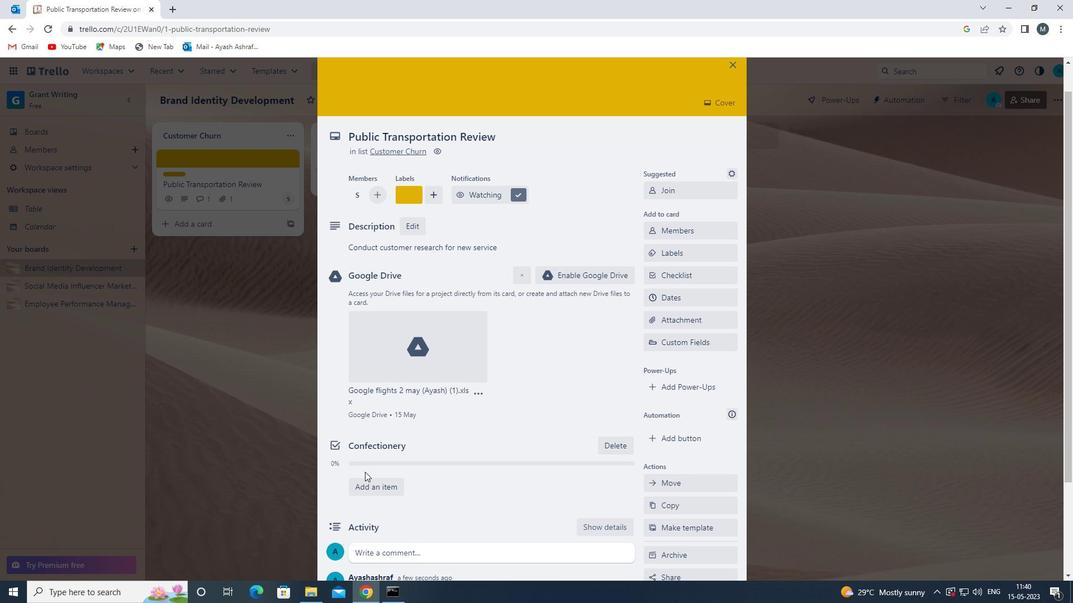 
Action: Mouse scrolled (364, 472) with delta (0, 0)
Screenshot: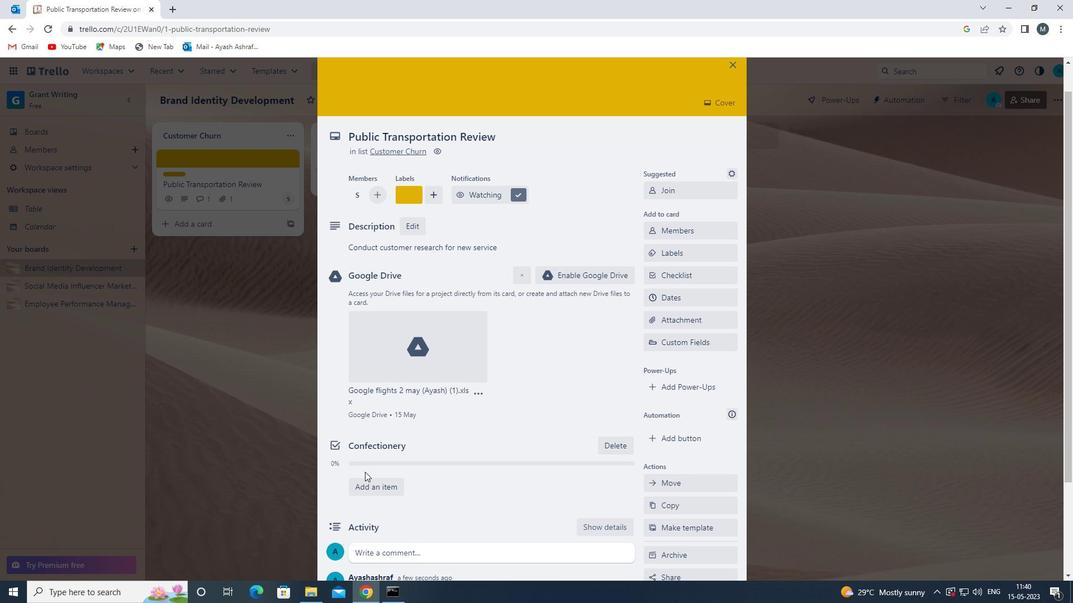 
